 Task: Change IN PROGRESS as Status of Issue Issue0000000206 in Backlog  in Scrum Project Project0000000042 in Jira. Change IN PROGRESS as Status of Issue Issue0000000208 in Backlog  in Scrum Project Project0000000042 in Jira. Change IN PROGRESS as Status of Issue Issue0000000210 in Backlog  in Scrum Project Project0000000042 in Jira. Assign mailaustralia7@gmail.com as Assignee of Issue Issue0000000201 in Backlog  in Scrum Project Project0000000041 in Jira. Assign mailaustralia7@gmail.com as Assignee of Issue Issue0000000202 in Backlog  in Scrum Project Project0000000041 in Jira
Action: Mouse moved to (319, 124)
Screenshot: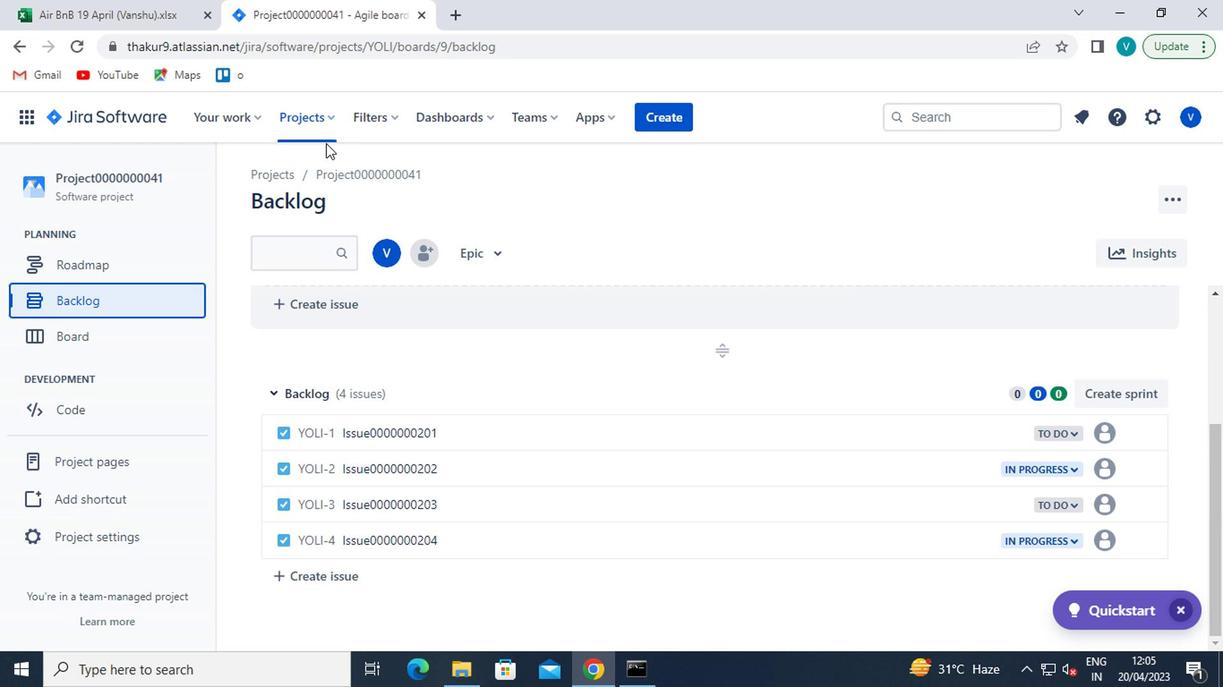 
Action: Mouse pressed left at (319, 124)
Screenshot: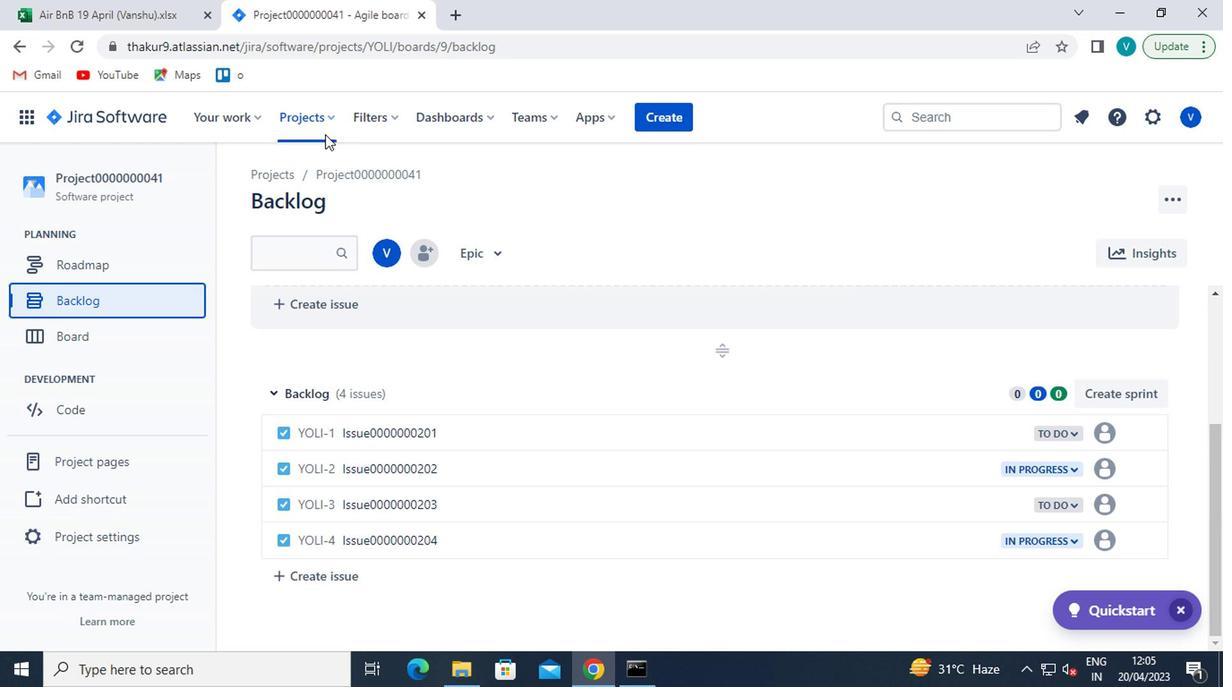 
Action: Mouse moved to (381, 236)
Screenshot: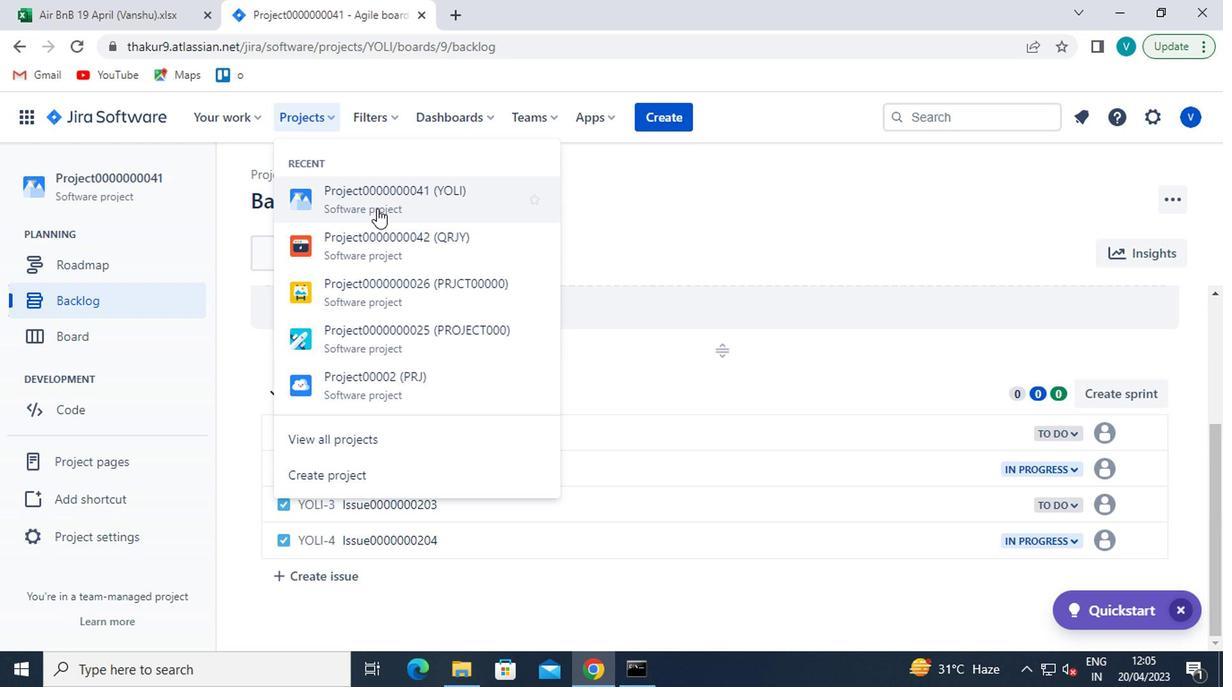 
Action: Mouse pressed left at (381, 236)
Screenshot: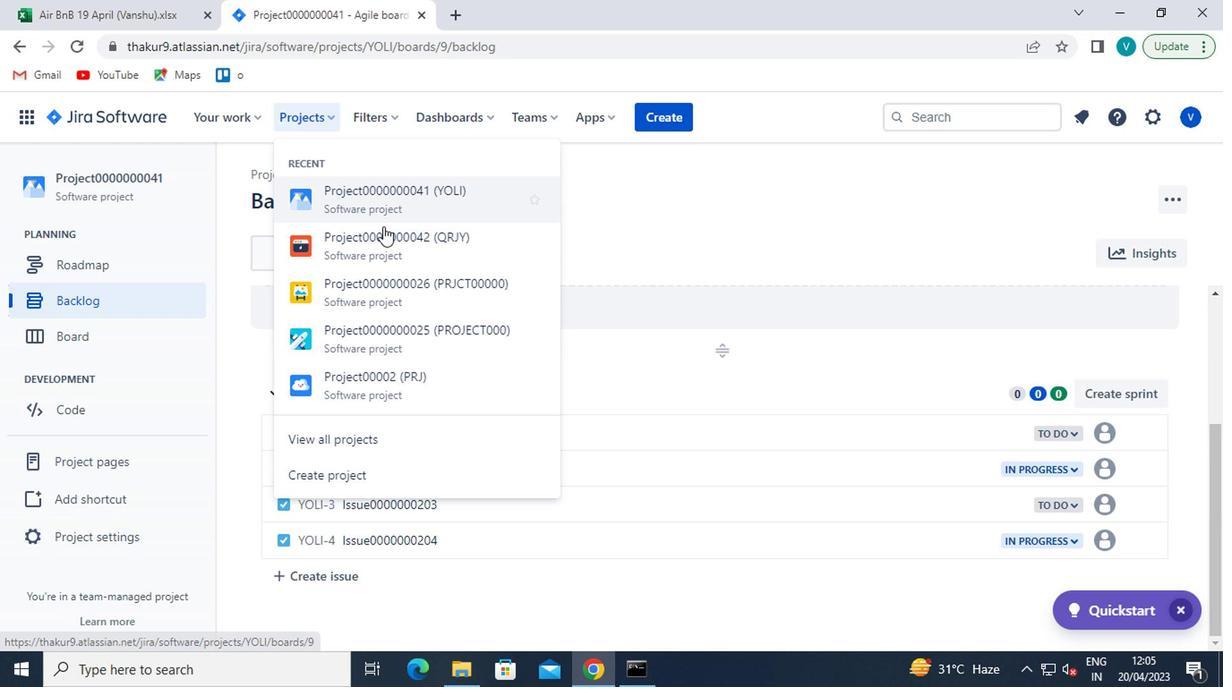 
Action: Mouse moved to (191, 384)
Screenshot: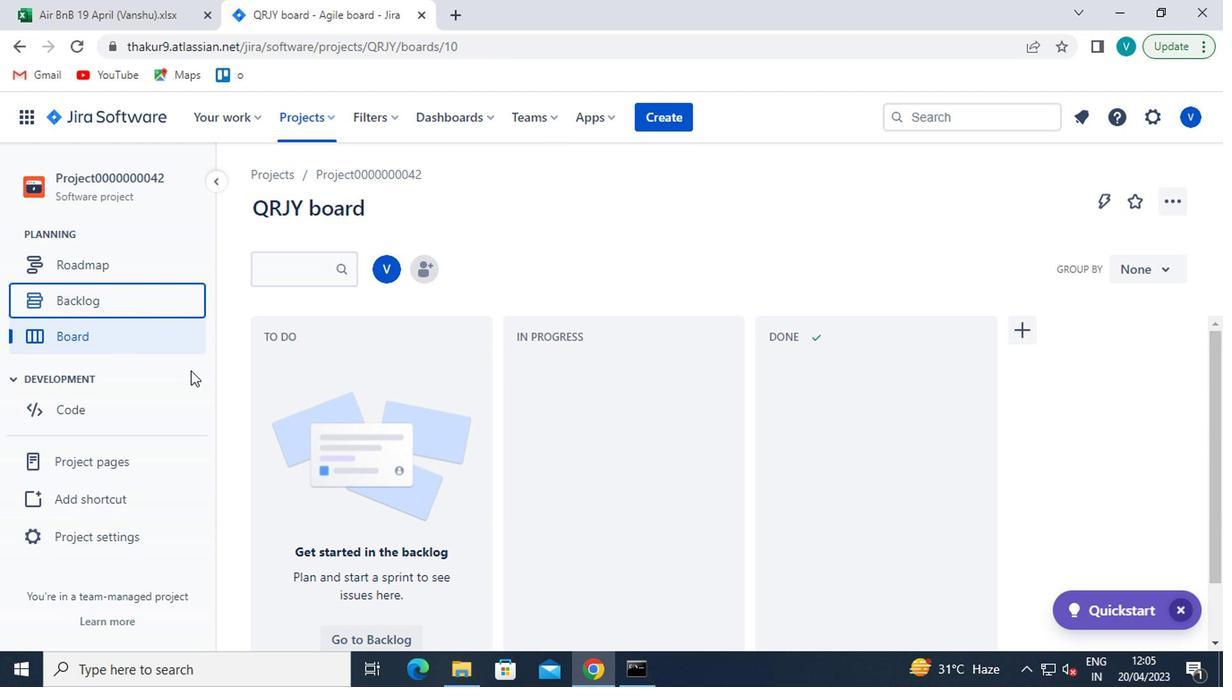 
Action: Mouse scrolled (191, 384) with delta (0, 0)
Screenshot: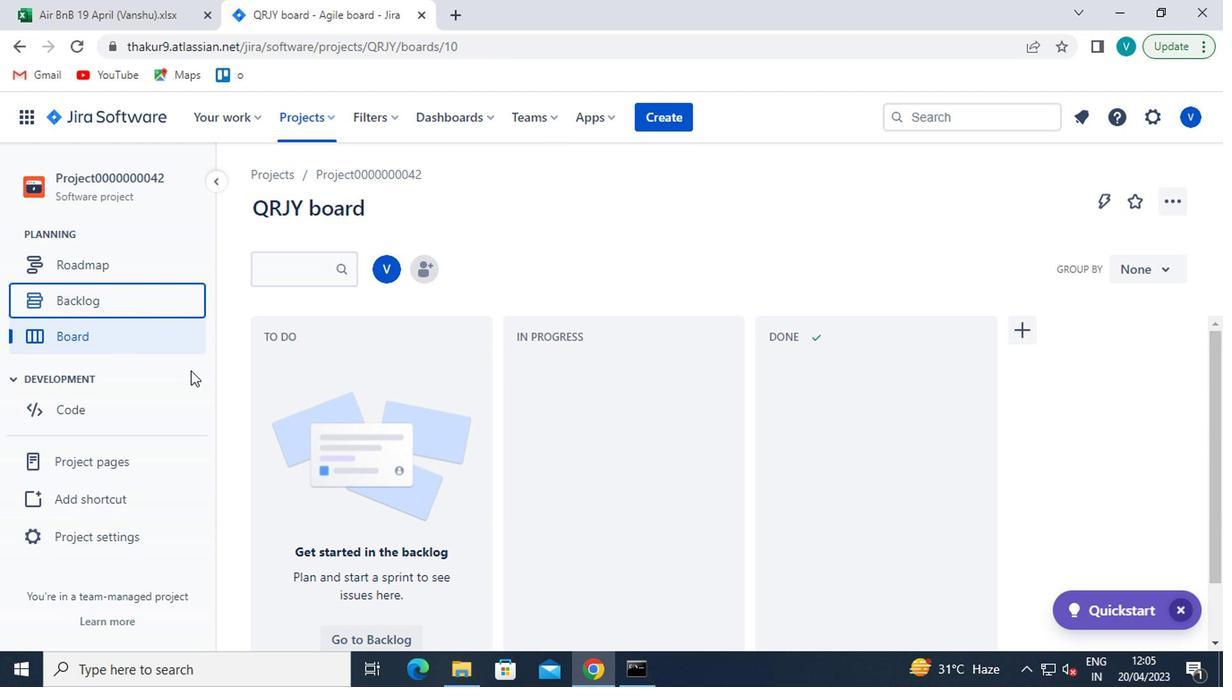 
Action: Mouse moved to (196, 387)
Screenshot: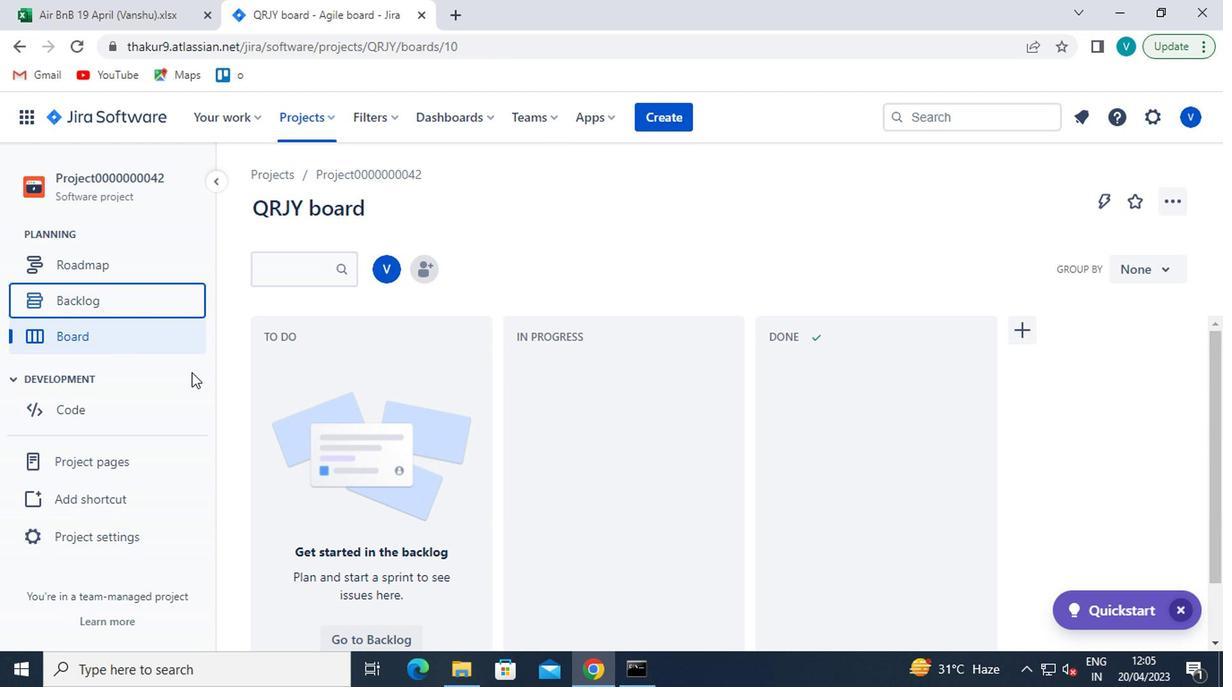 
Action: Mouse scrolled (196, 386) with delta (0, -1)
Screenshot: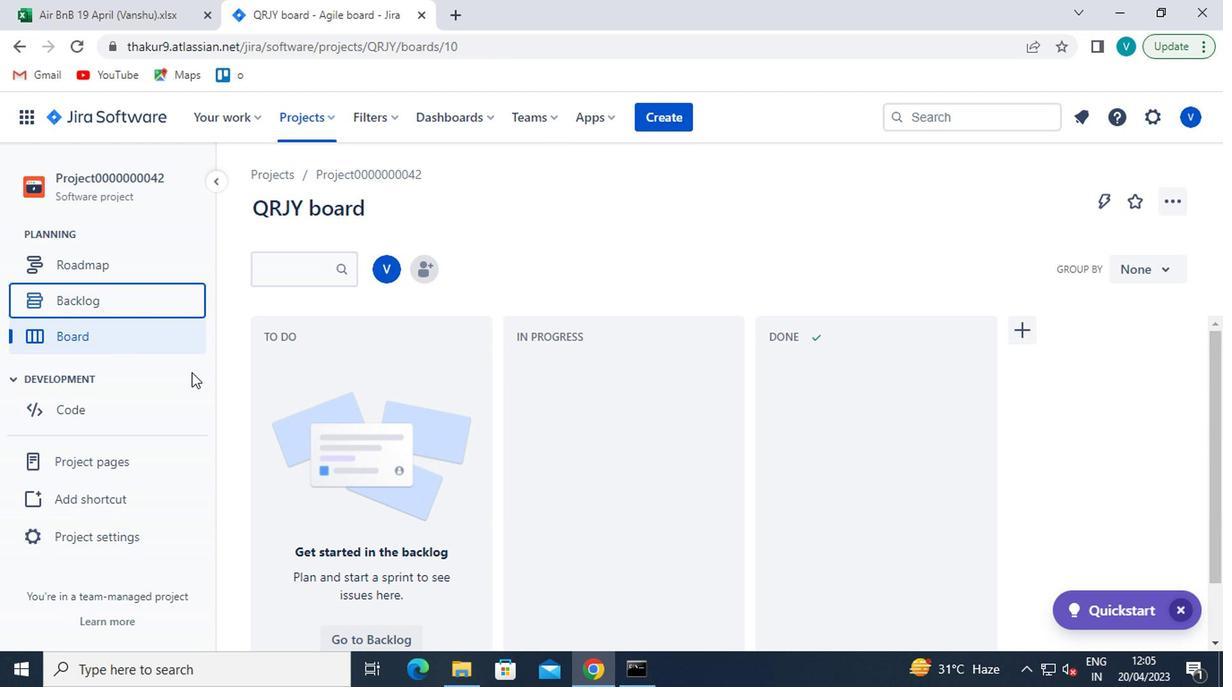 
Action: Mouse moved to (206, 389)
Screenshot: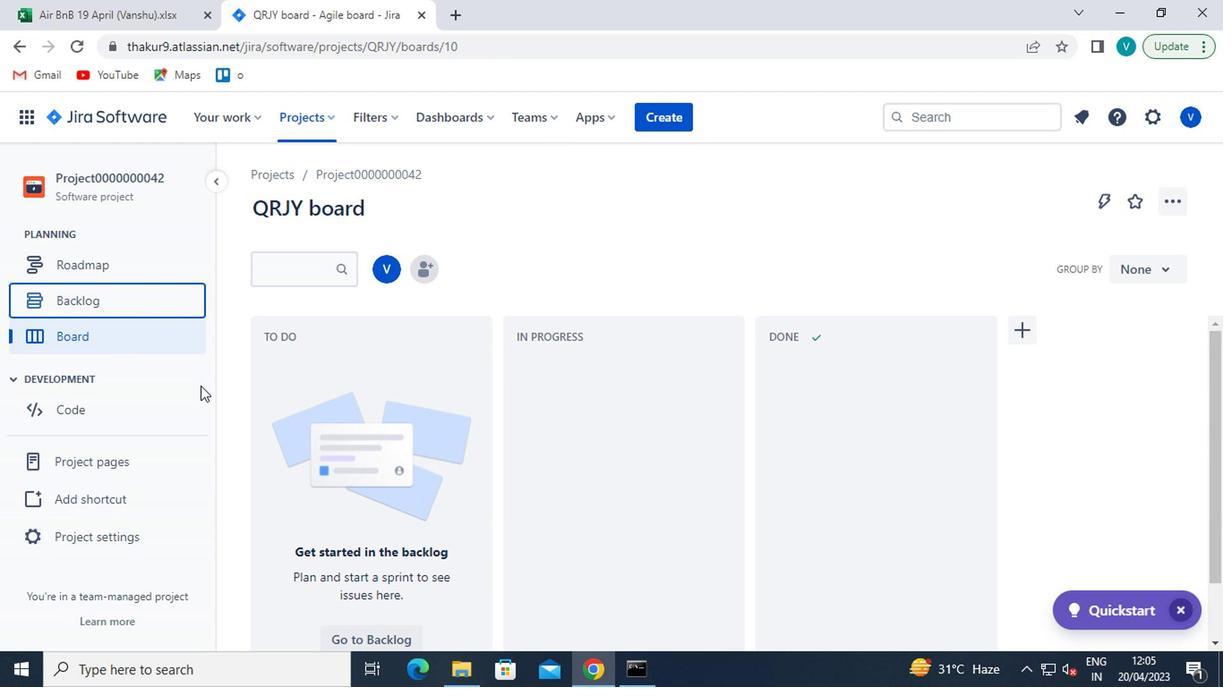 
Action: Mouse scrolled (206, 388) with delta (0, 0)
Screenshot: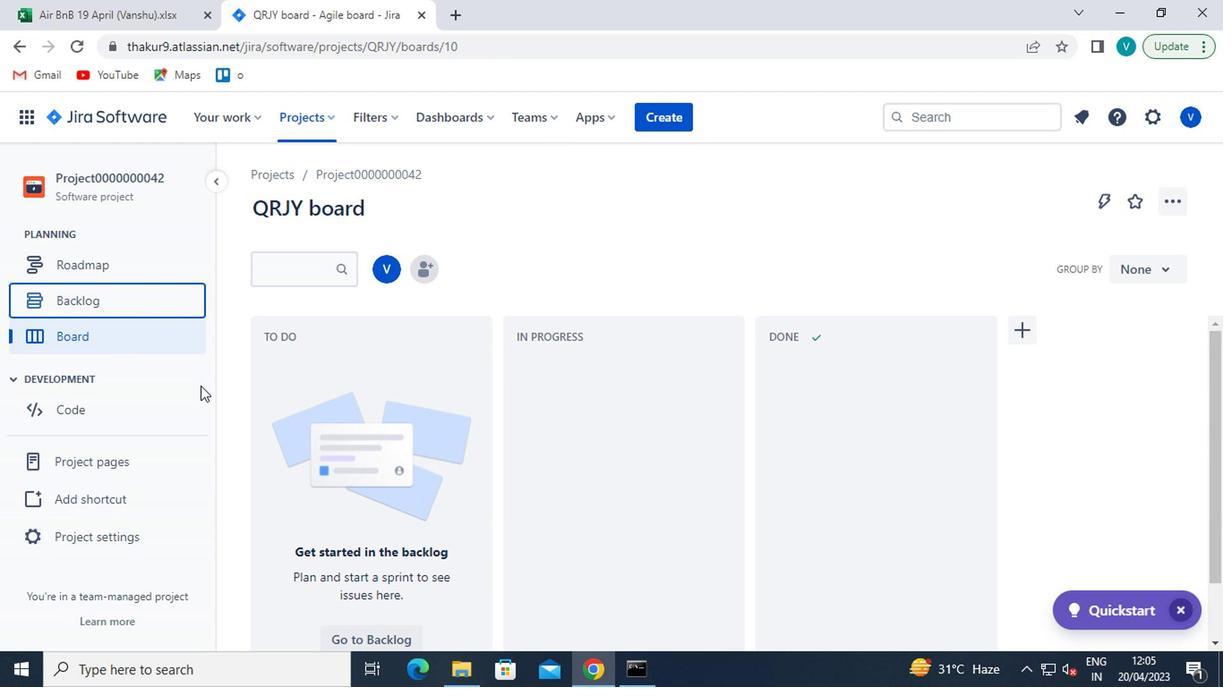 
Action: Mouse moved to (236, 400)
Screenshot: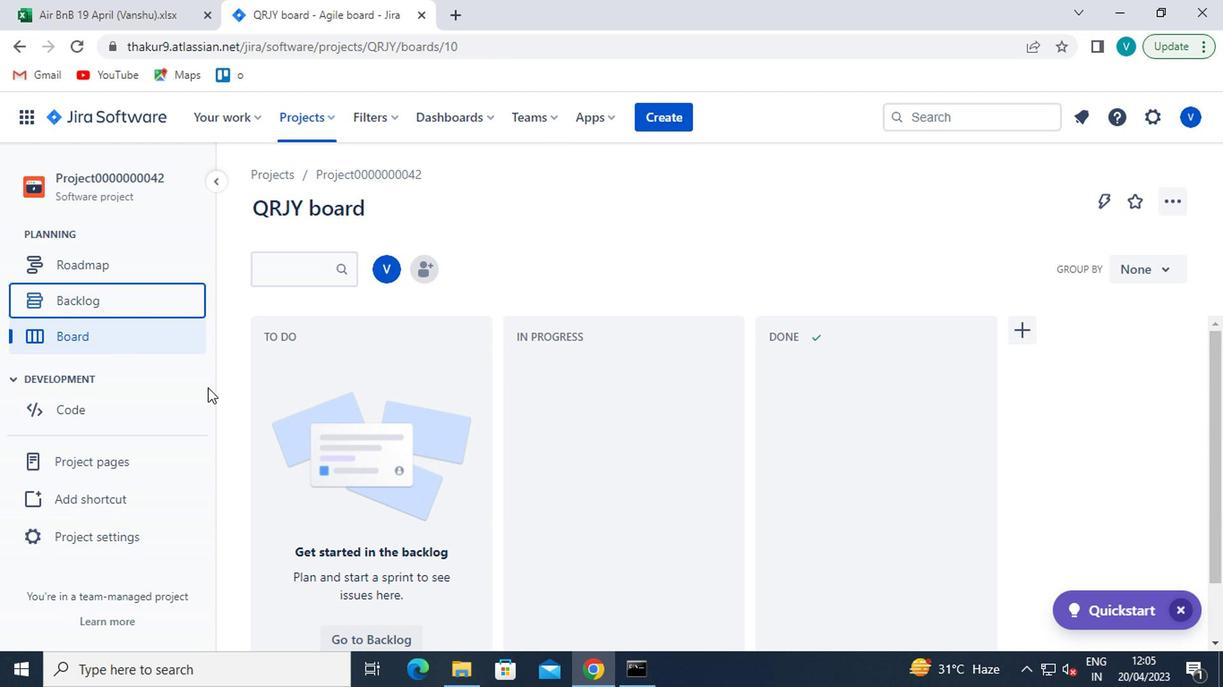 
Action: Mouse scrolled (236, 399) with delta (0, 0)
Screenshot: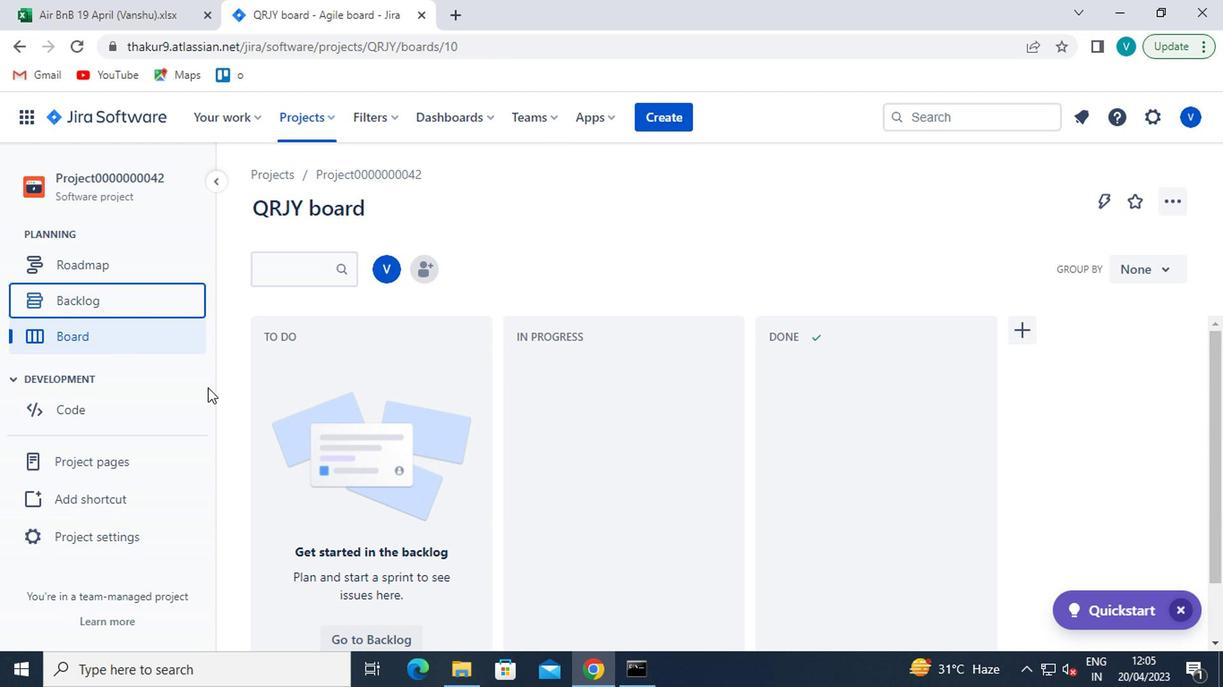 
Action: Mouse moved to (266, 416)
Screenshot: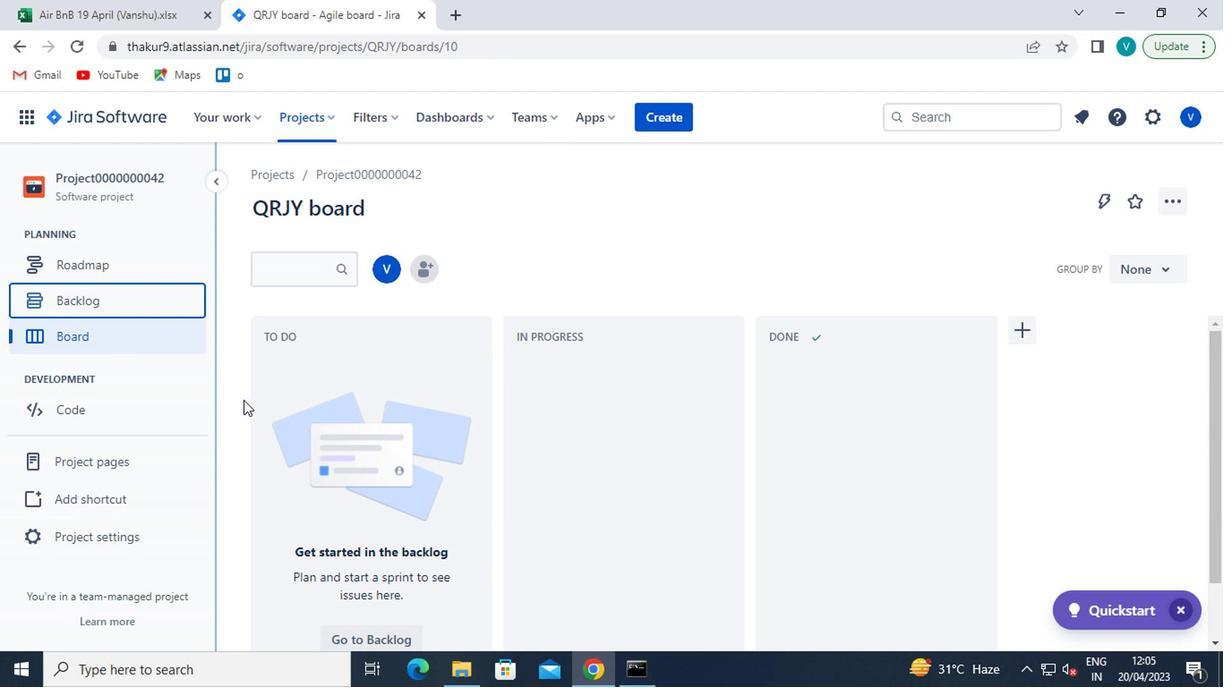
Action: Mouse scrolled (266, 415) with delta (0, -1)
Screenshot: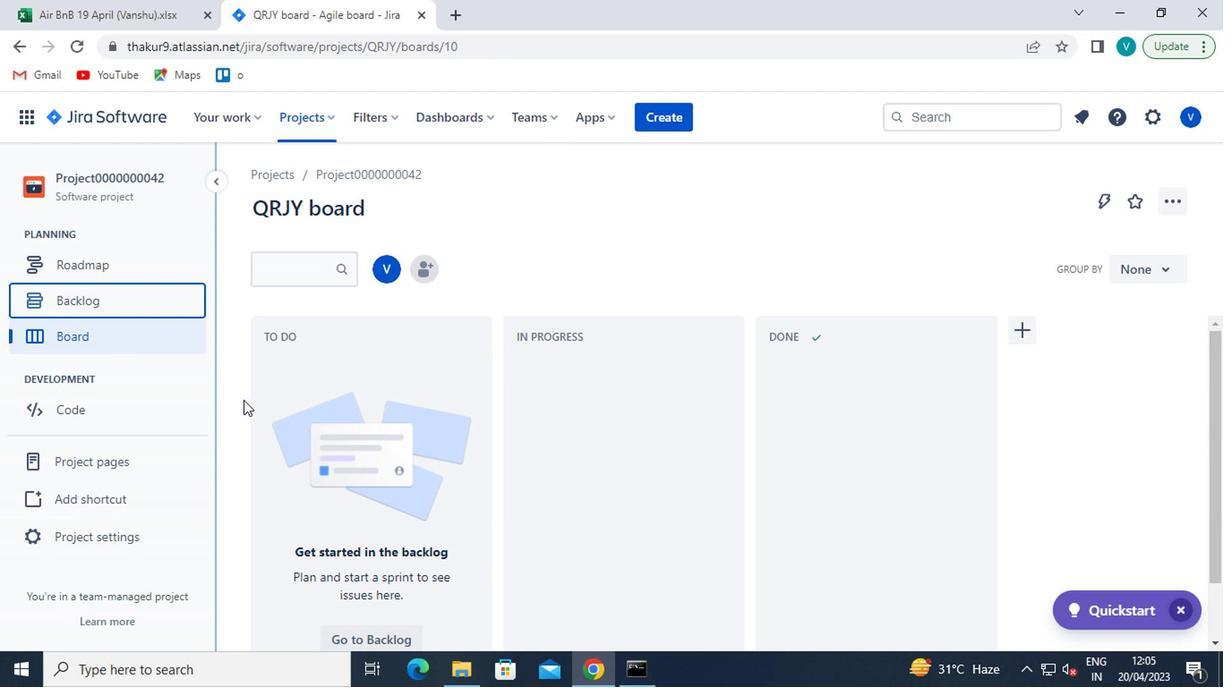 
Action: Mouse moved to (96, 307)
Screenshot: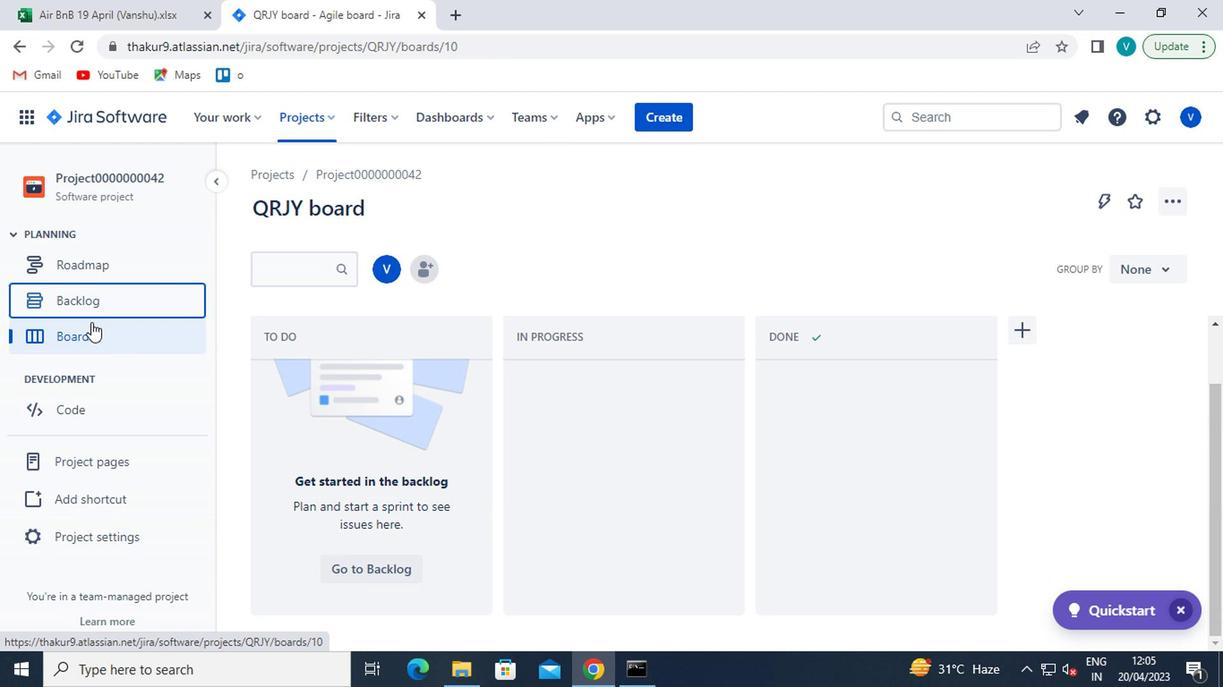 
Action: Mouse pressed left at (96, 307)
Screenshot: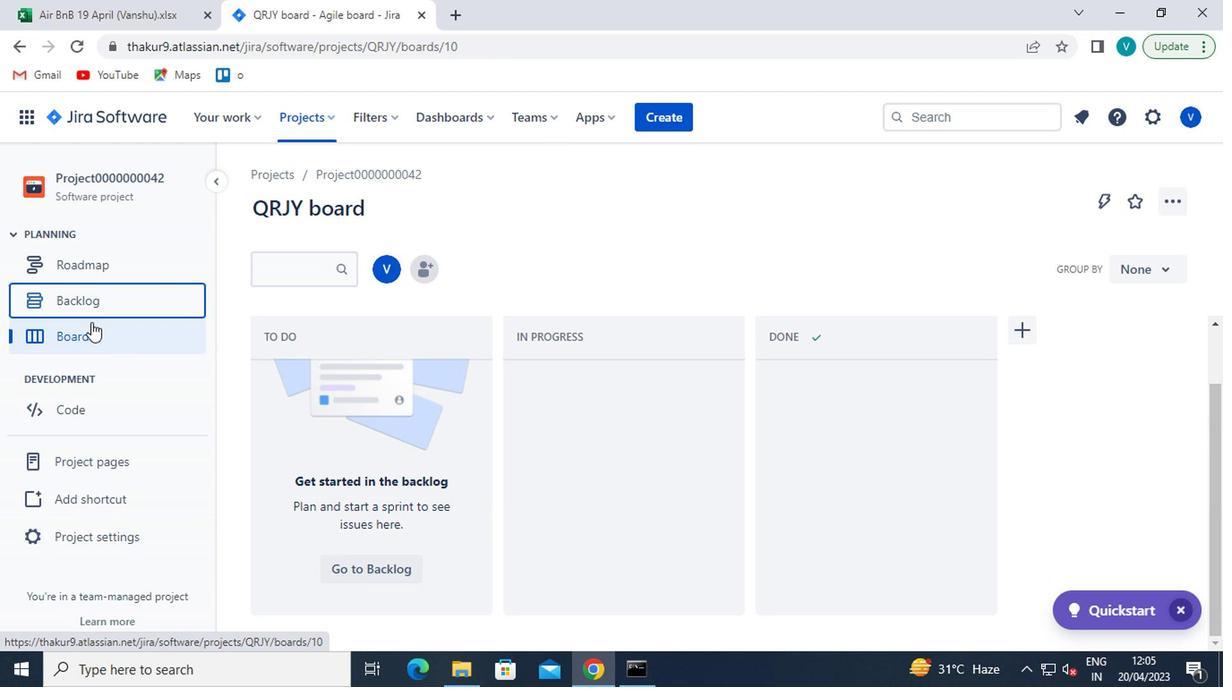 
Action: Mouse moved to (421, 392)
Screenshot: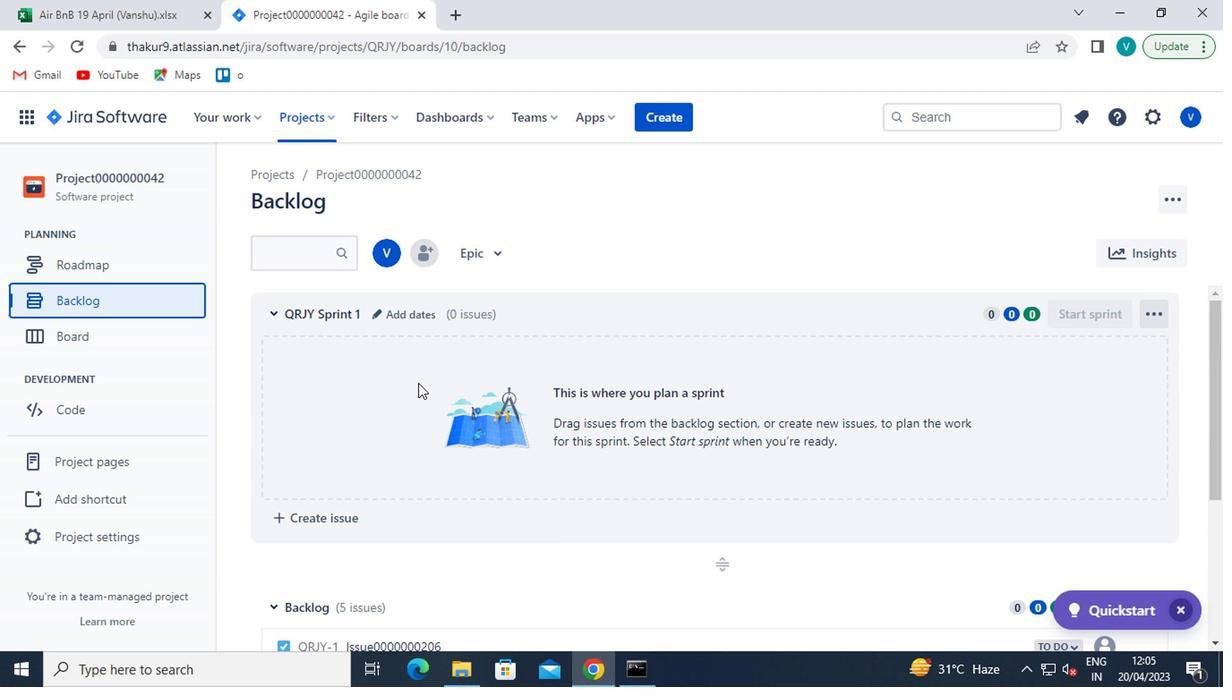 
Action: Mouse scrolled (421, 391) with delta (0, -1)
Screenshot: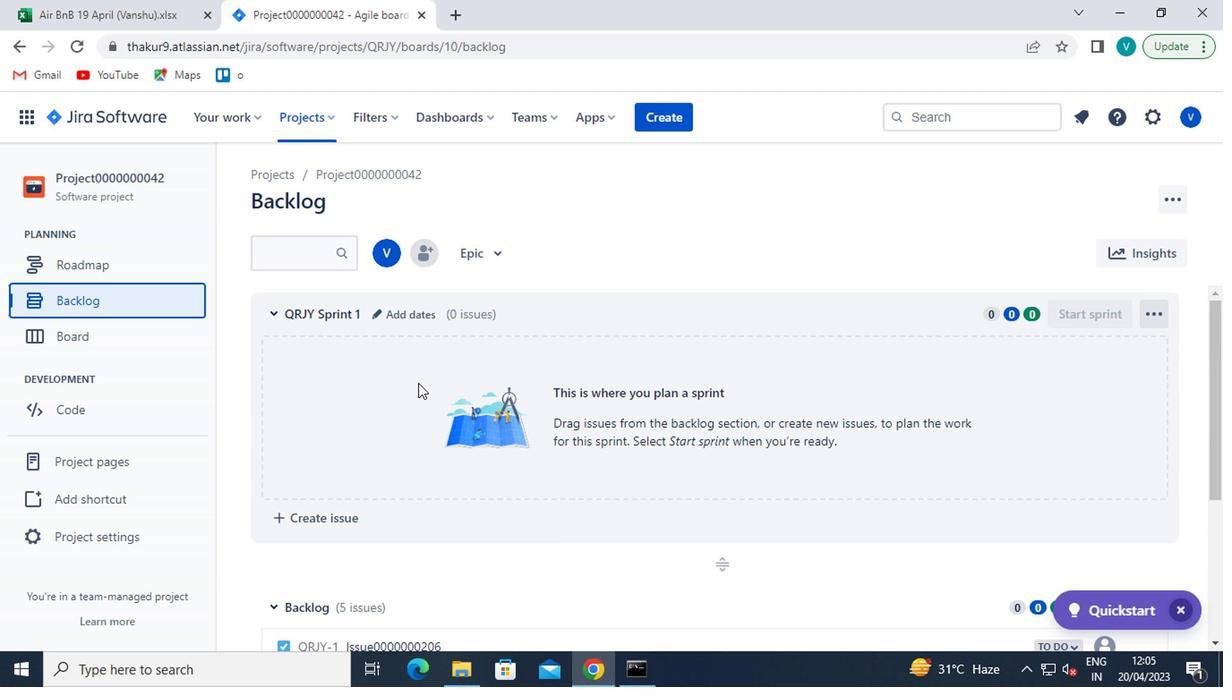 
Action: Mouse moved to (422, 392)
Screenshot: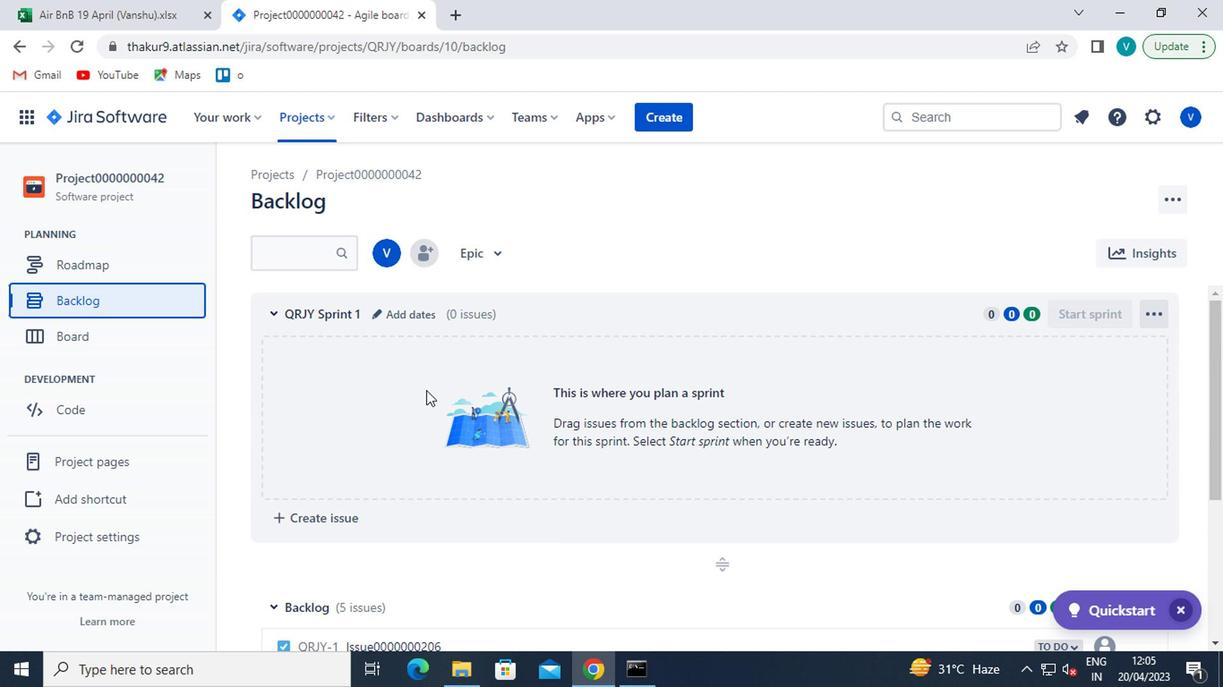 
Action: Mouse scrolled (422, 391) with delta (0, -1)
Screenshot: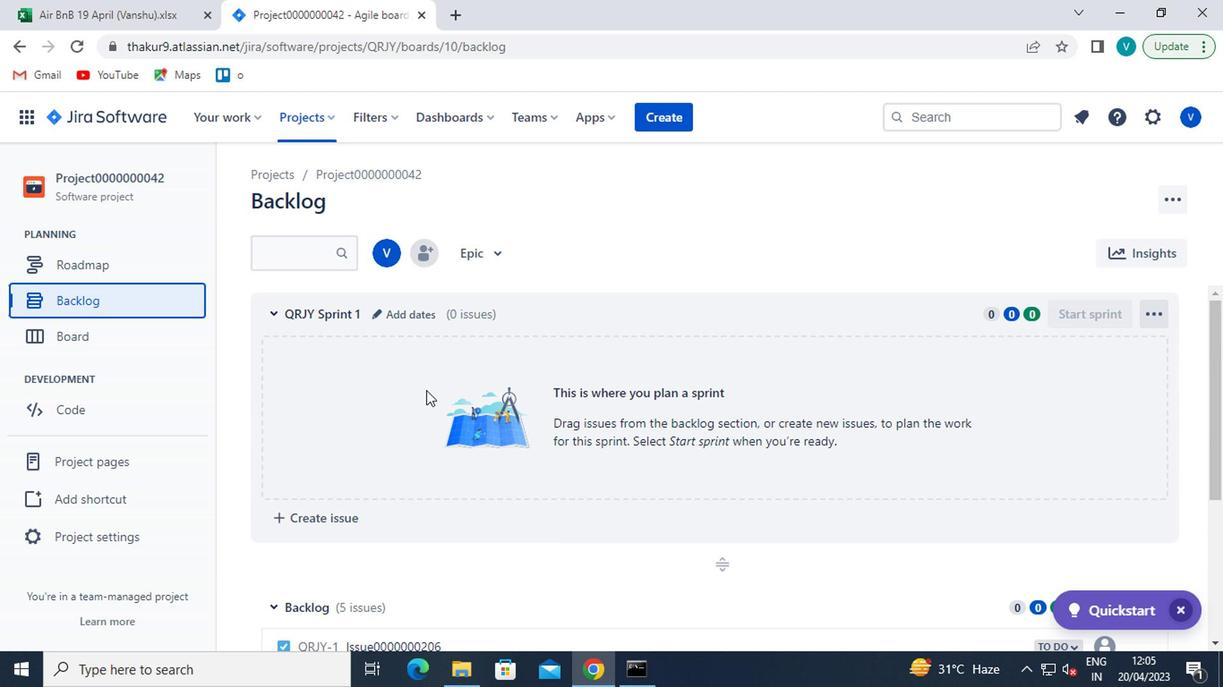 
Action: Mouse moved to (422, 394)
Screenshot: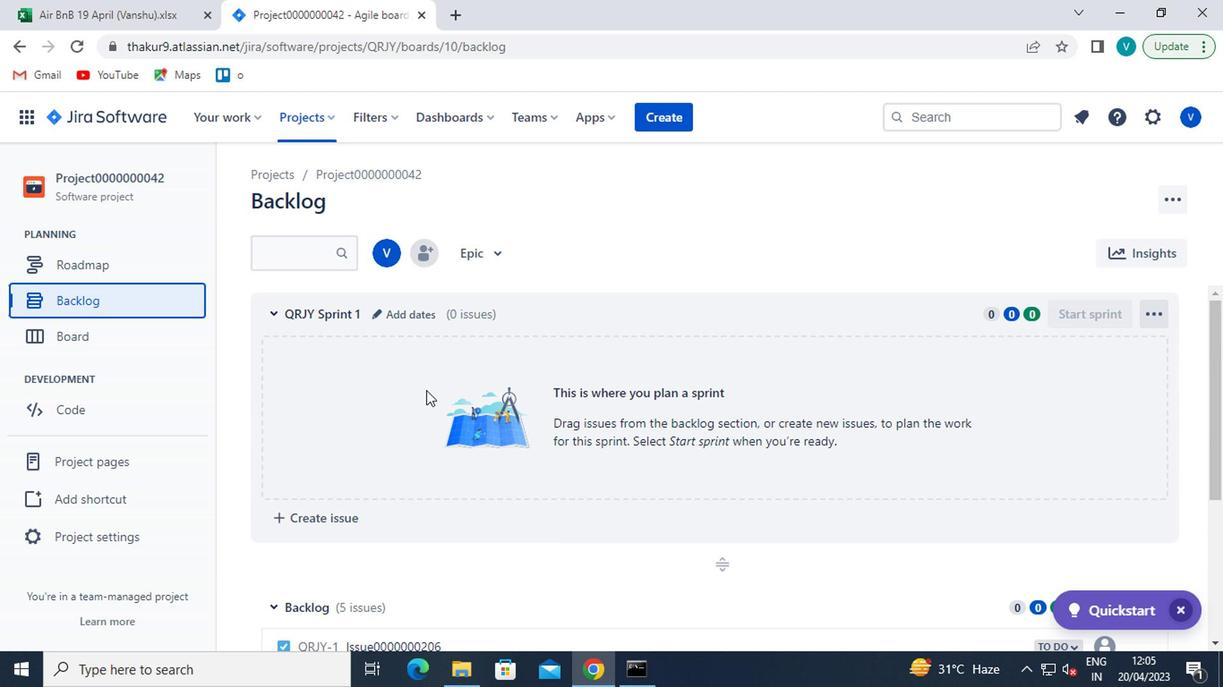 
Action: Mouse scrolled (422, 393) with delta (0, -1)
Screenshot: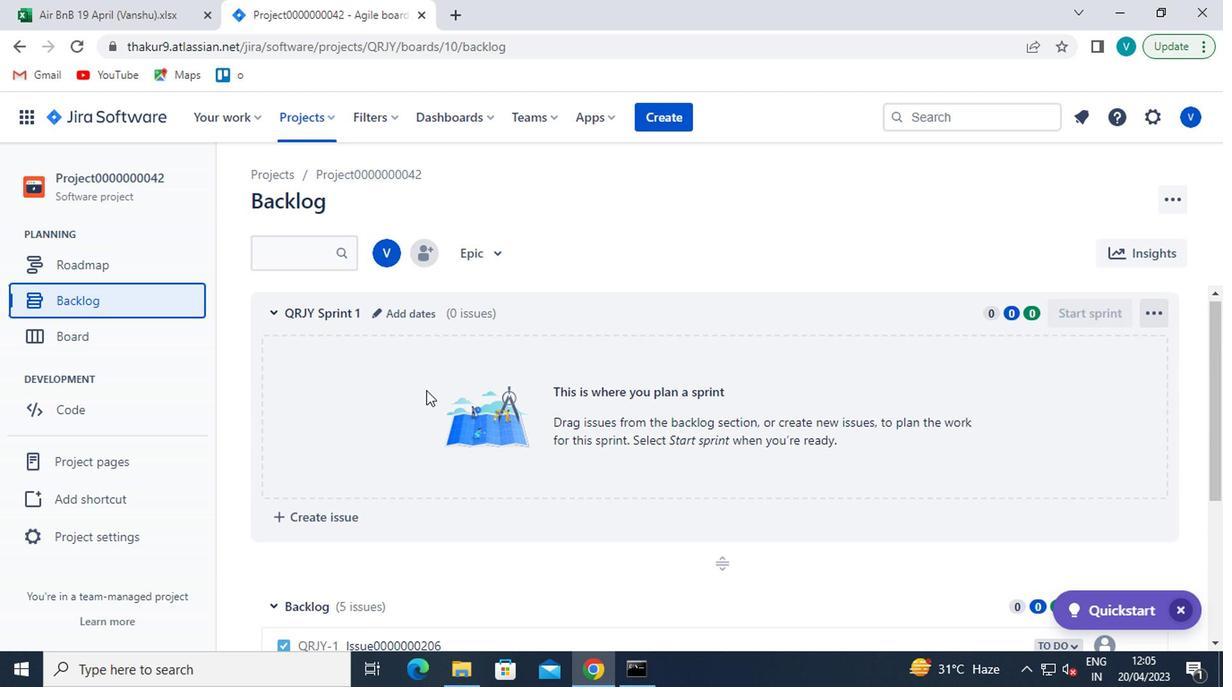 
Action: Mouse moved to (1050, 395)
Screenshot: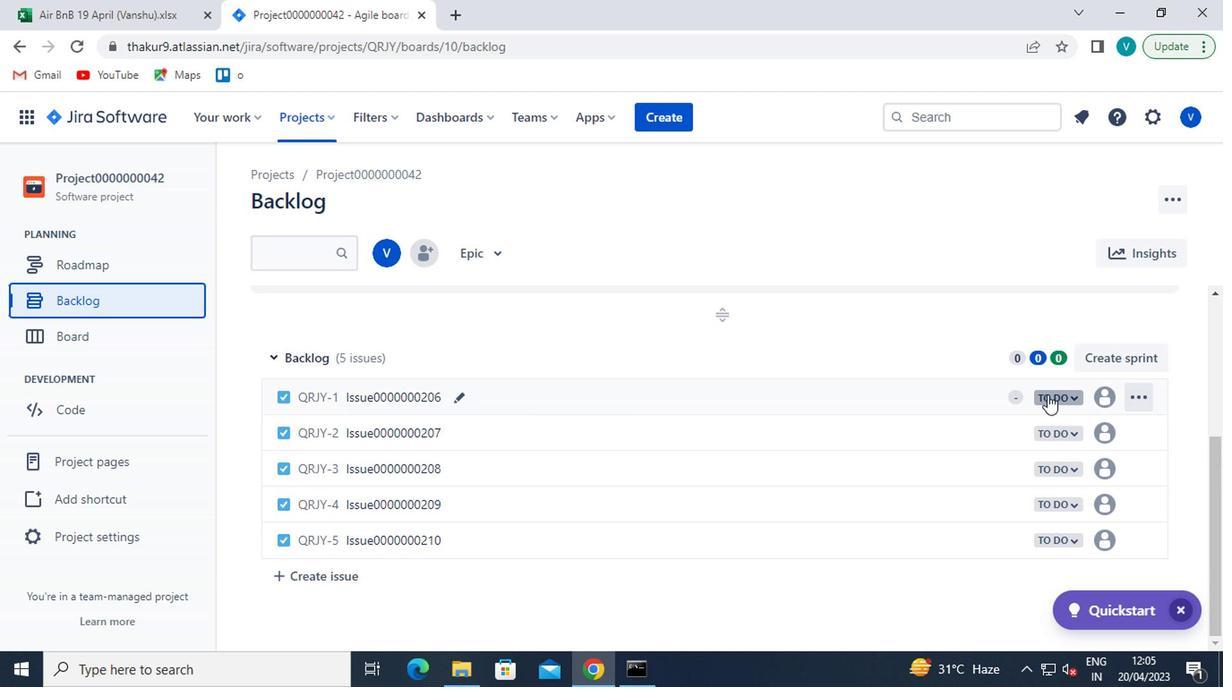 
Action: Mouse pressed left at (1050, 395)
Screenshot: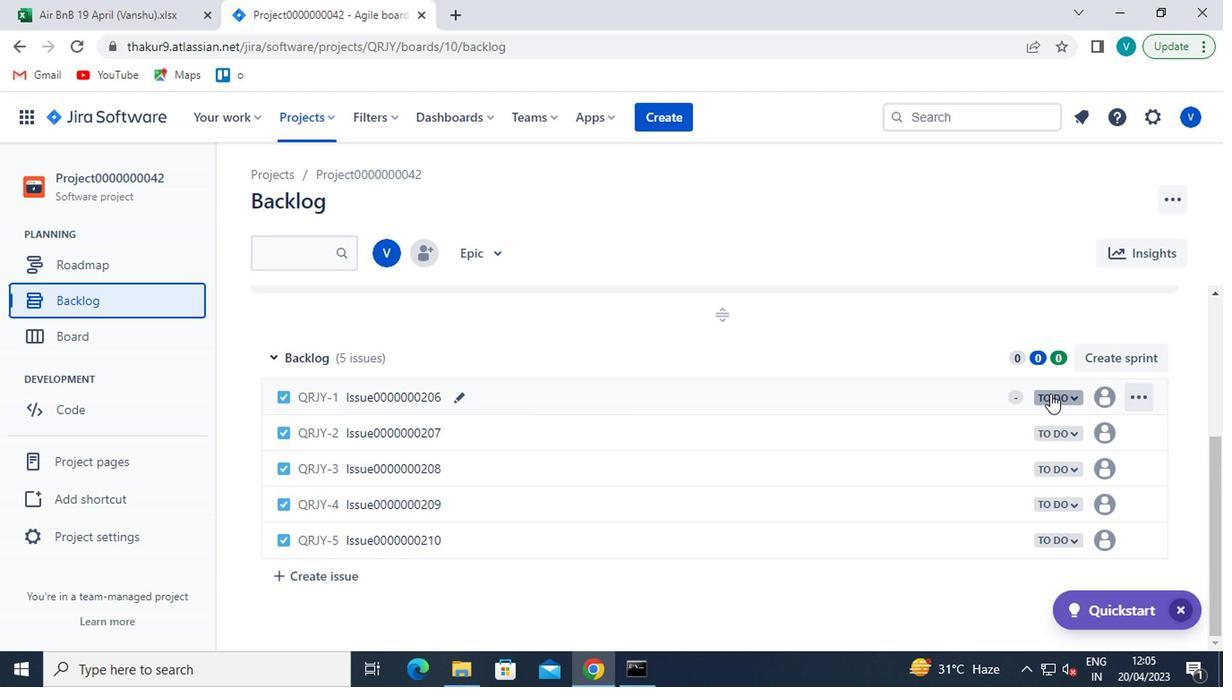 
Action: Mouse moved to (929, 433)
Screenshot: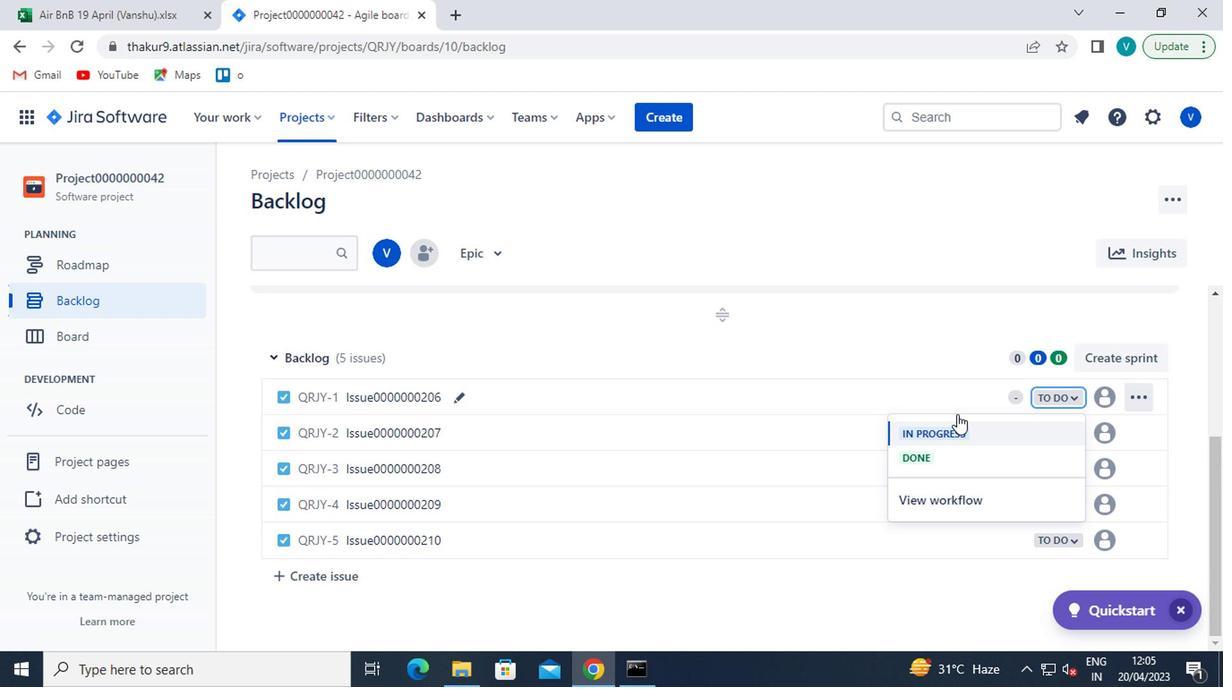 
Action: Mouse pressed left at (929, 433)
Screenshot: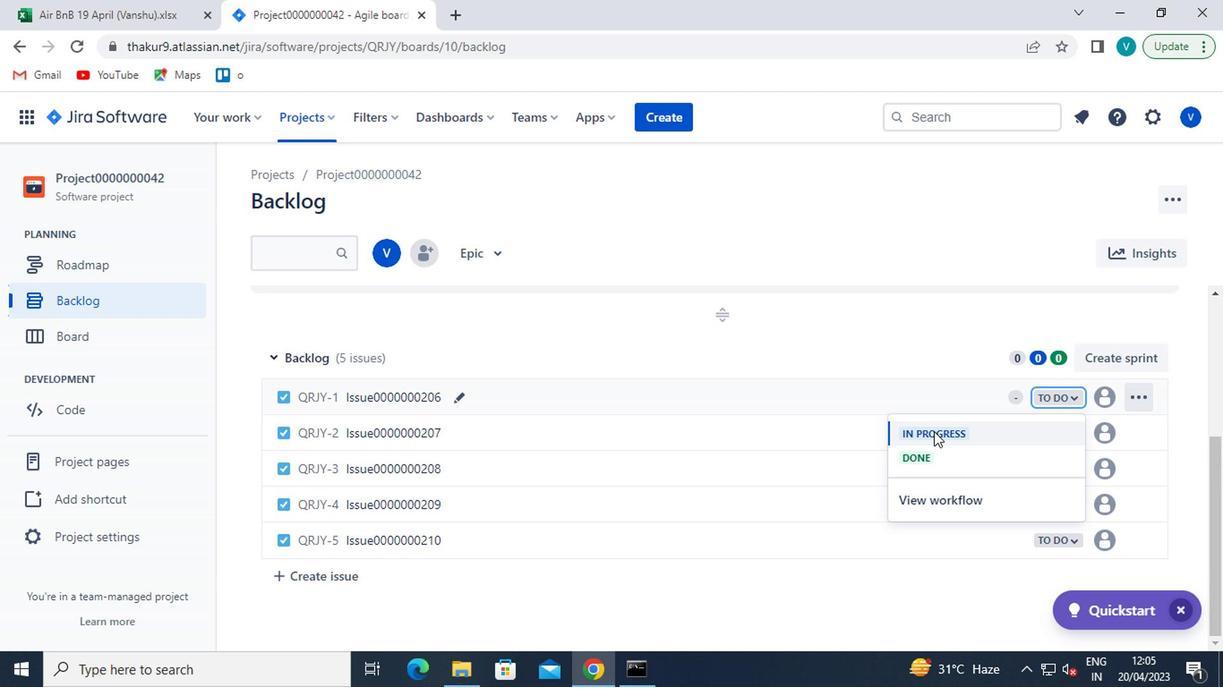 
Action: Mouse moved to (1068, 475)
Screenshot: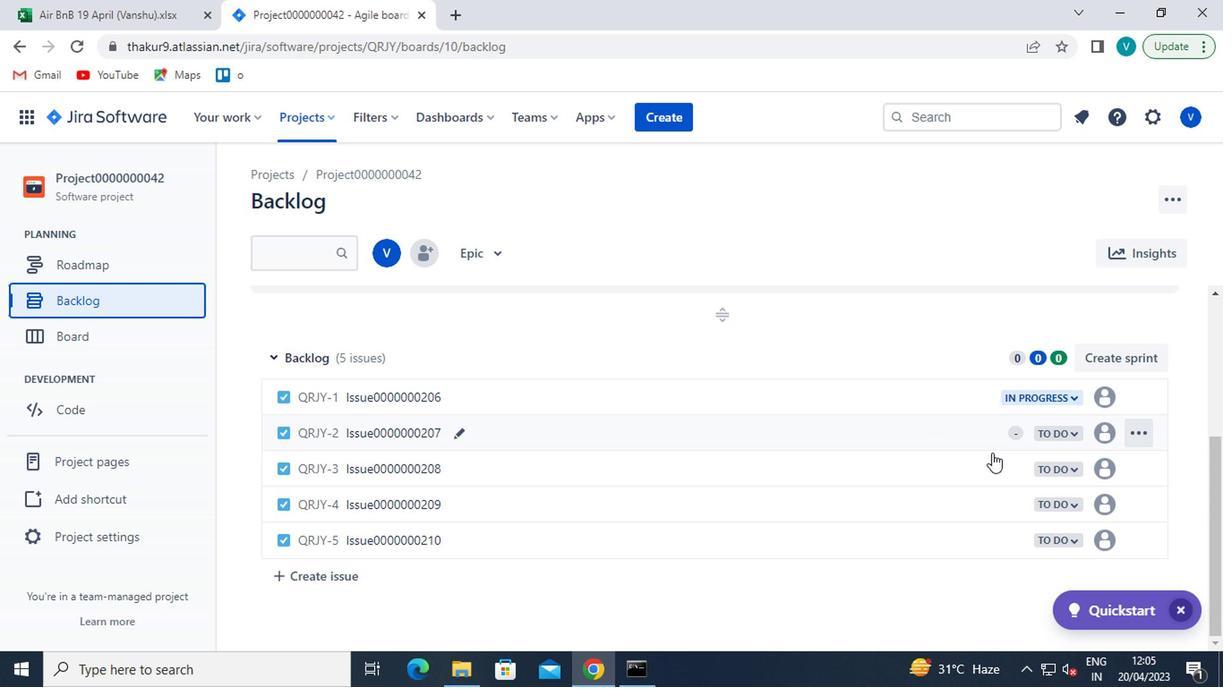 
Action: Mouse pressed left at (1068, 475)
Screenshot: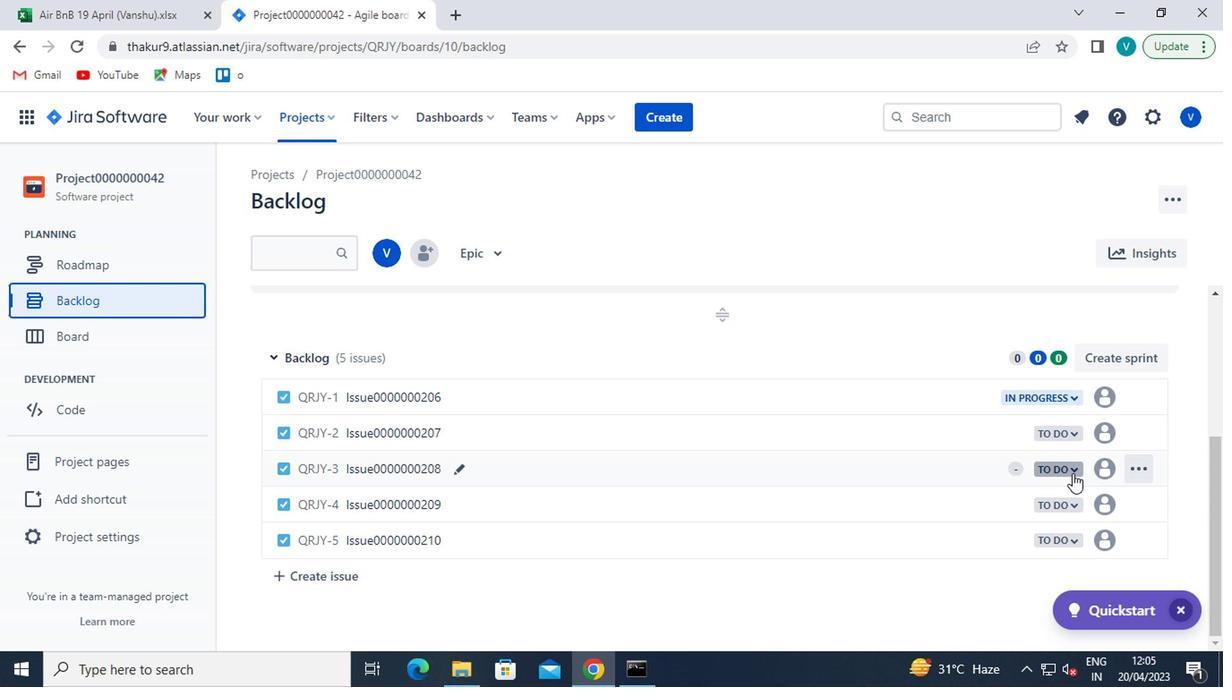 
Action: Mouse moved to (935, 507)
Screenshot: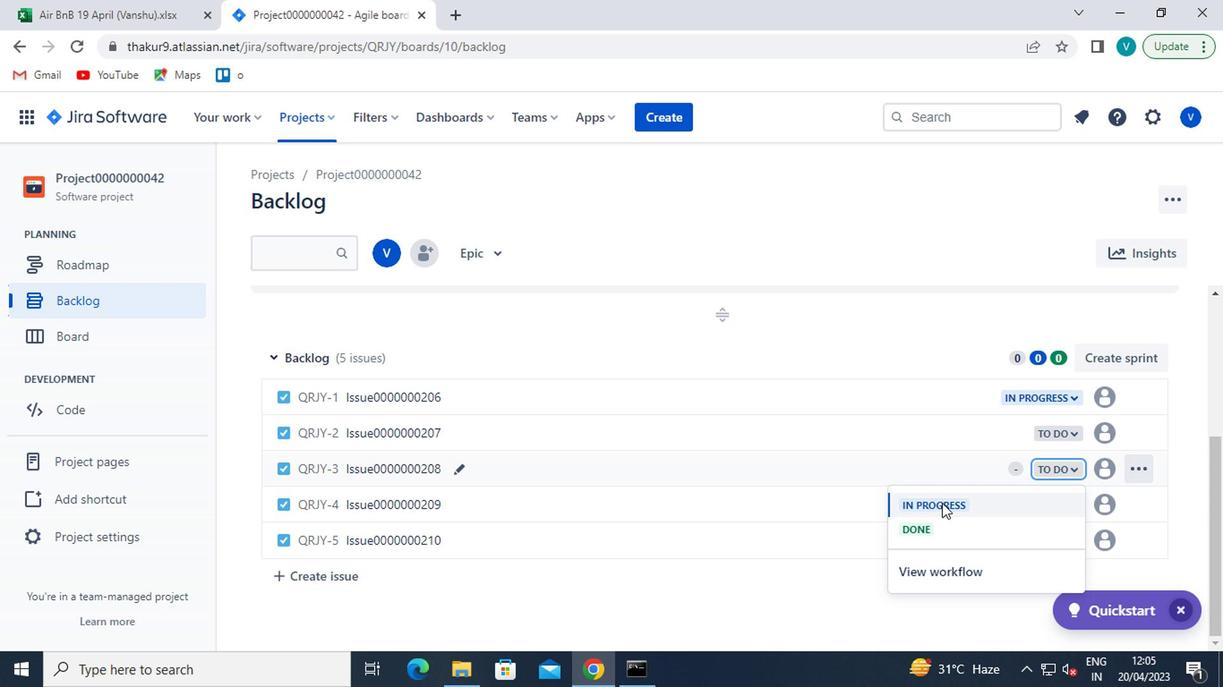 
Action: Mouse pressed left at (935, 507)
Screenshot: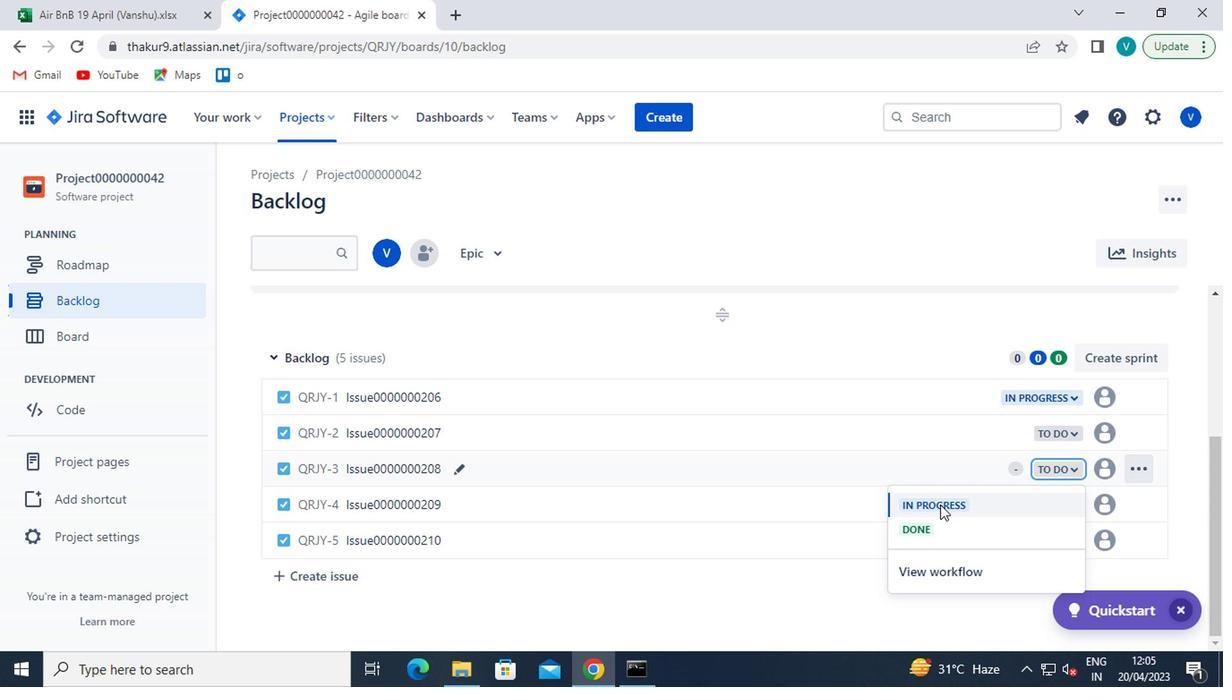 
Action: Mouse moved to (1048, 540)
Screenshot: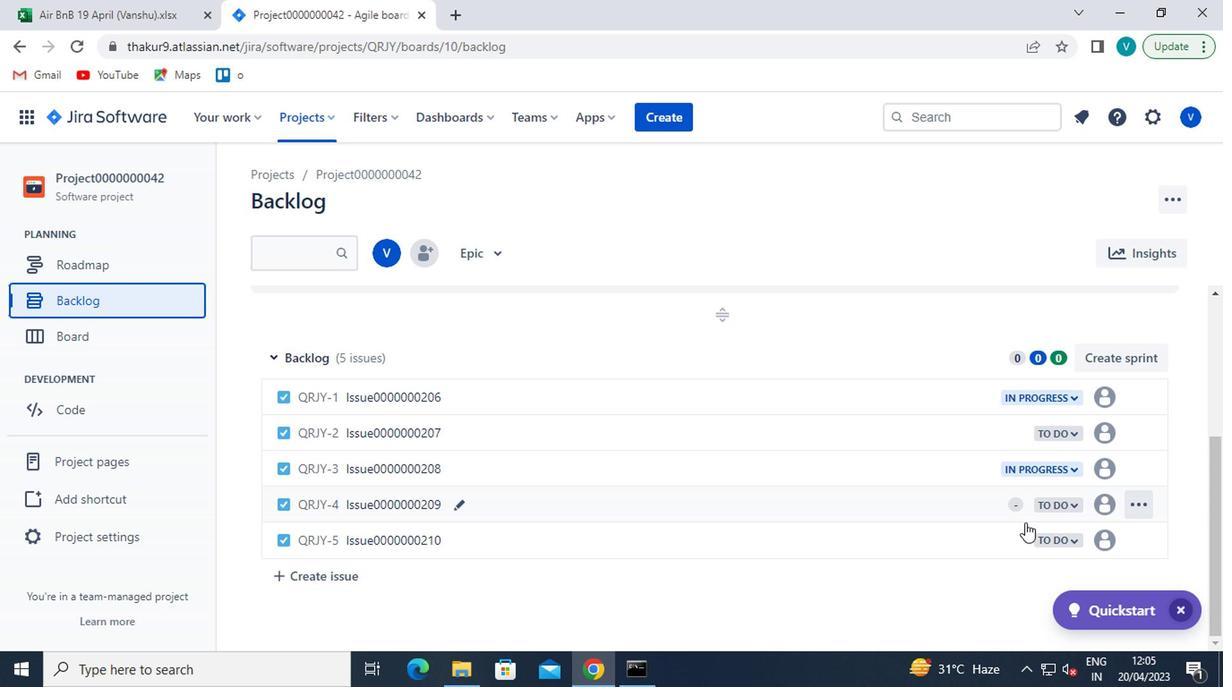 
Action: Mouse pressed left at (1048, 540)
Screenshot: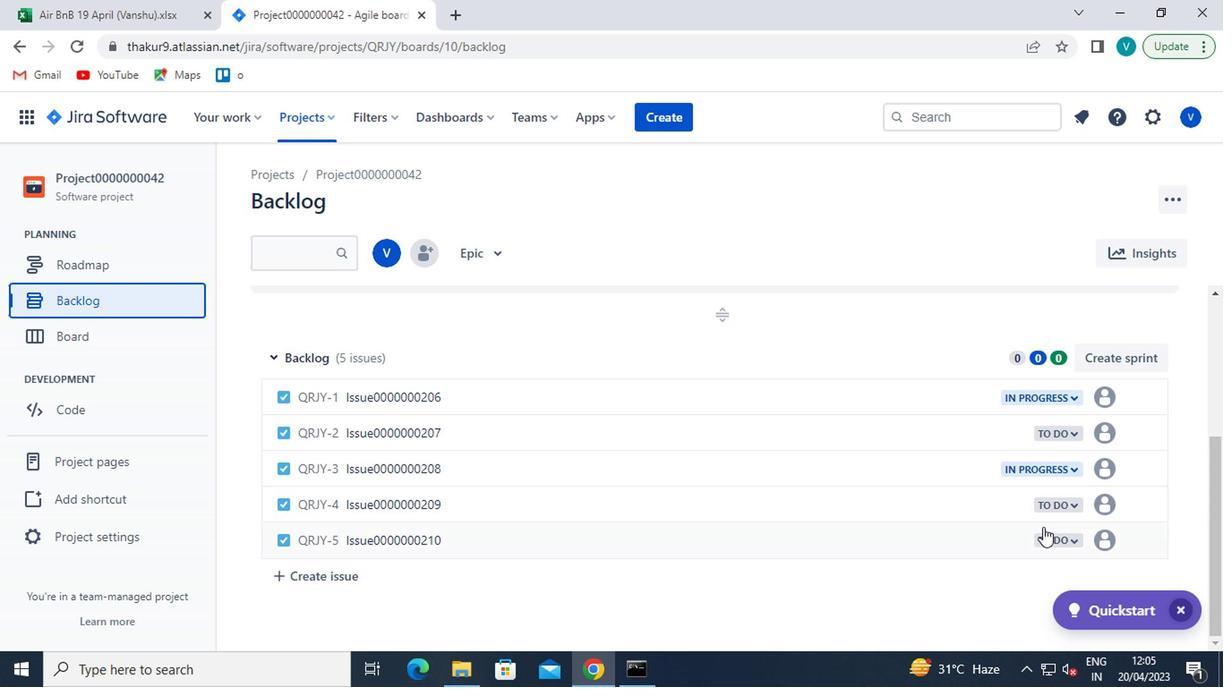 
Action: Mouse moved to (930, 434)
Screenshot: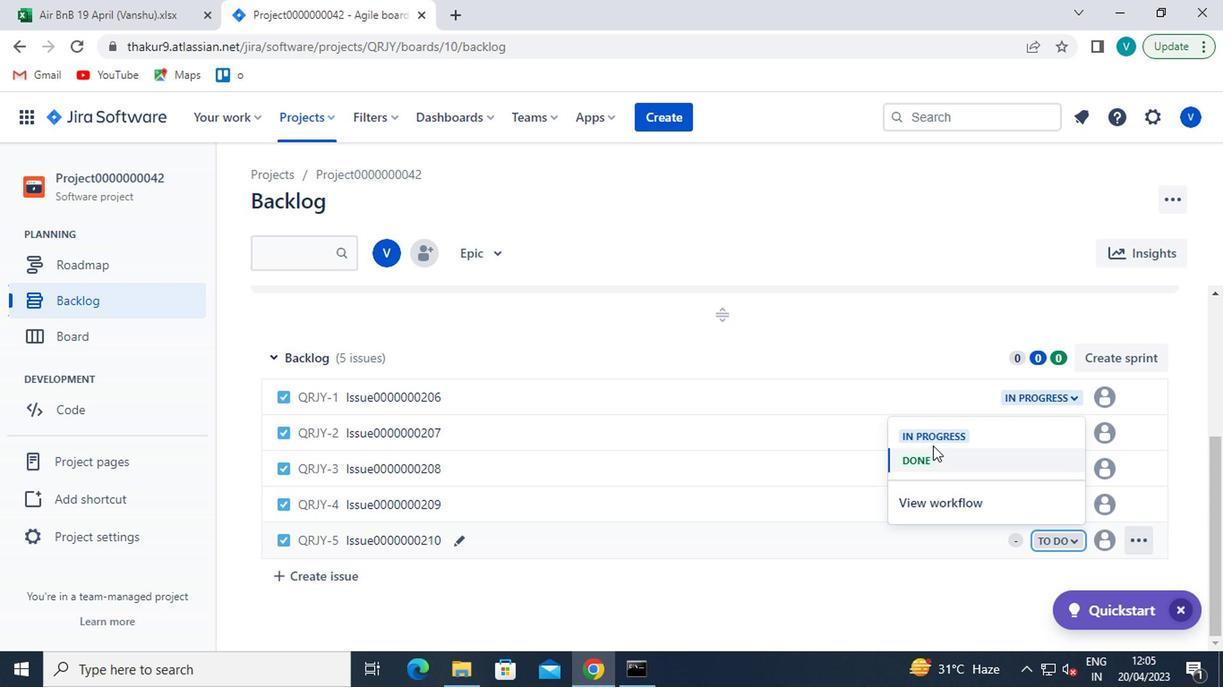 
Action: Mouse pressed left at (930, 434)
Screenshot: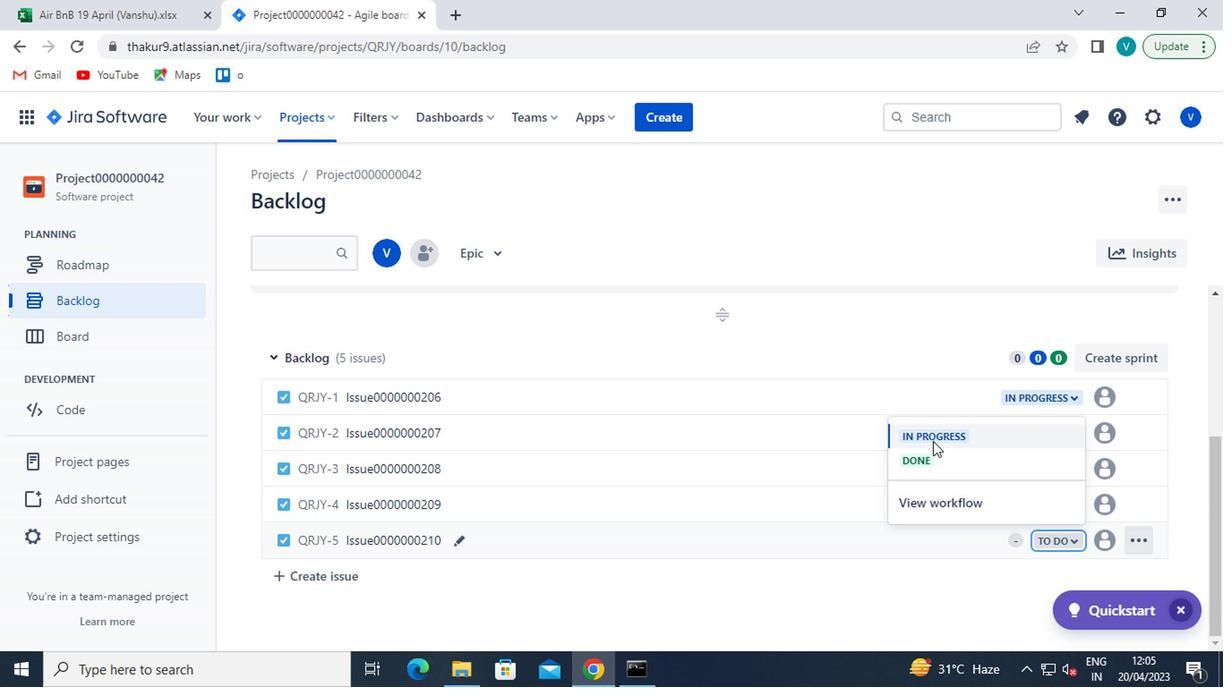 
Action: Mouse moved to (315, 116)
Screenshot: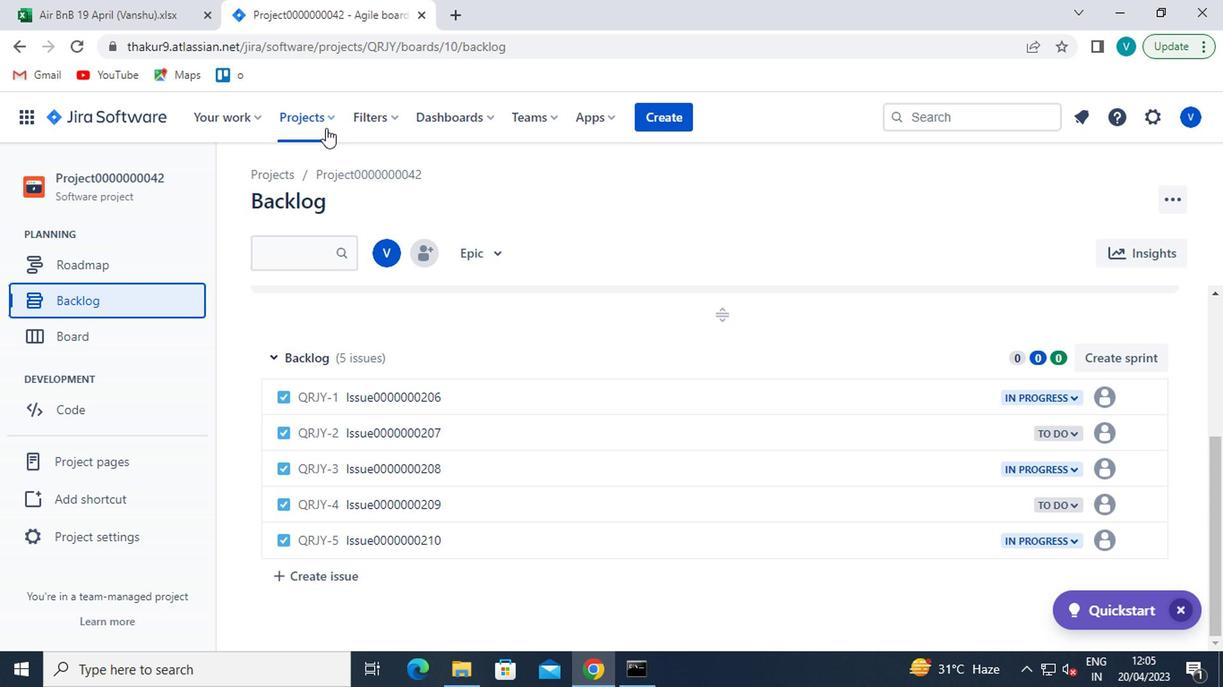
Action: Mouse pressed left at (315, 116)
Screenshot: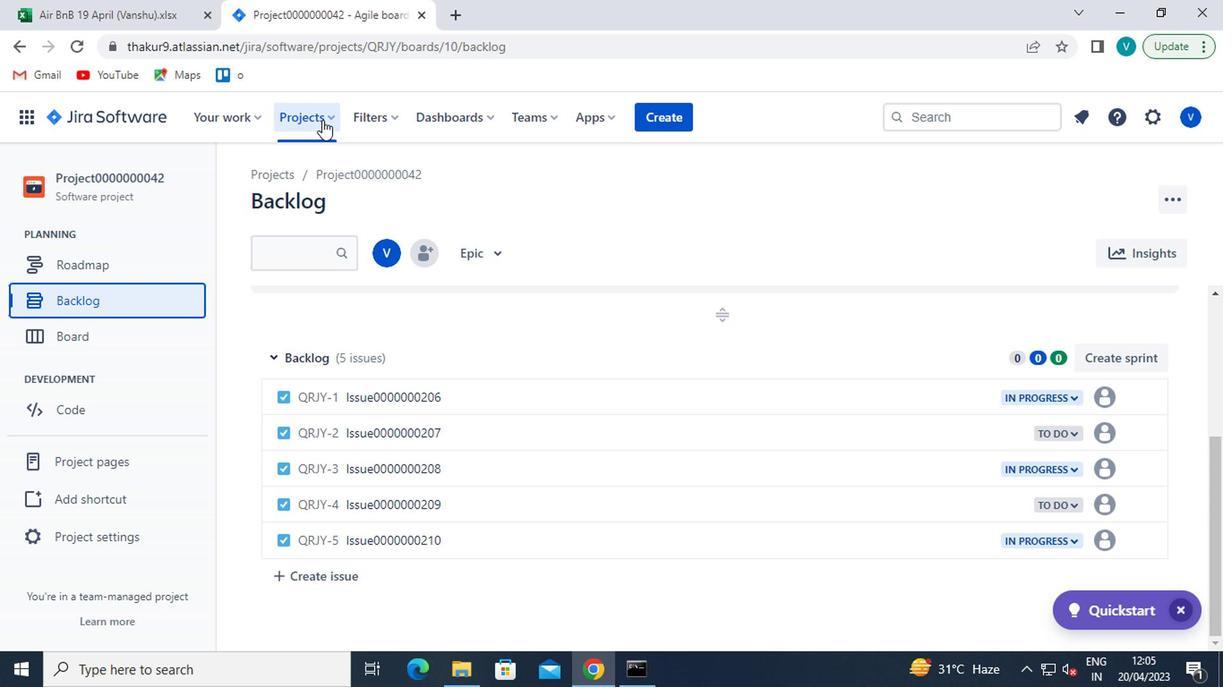 
Action: Mouse moved to (387, 238)
Screenshot: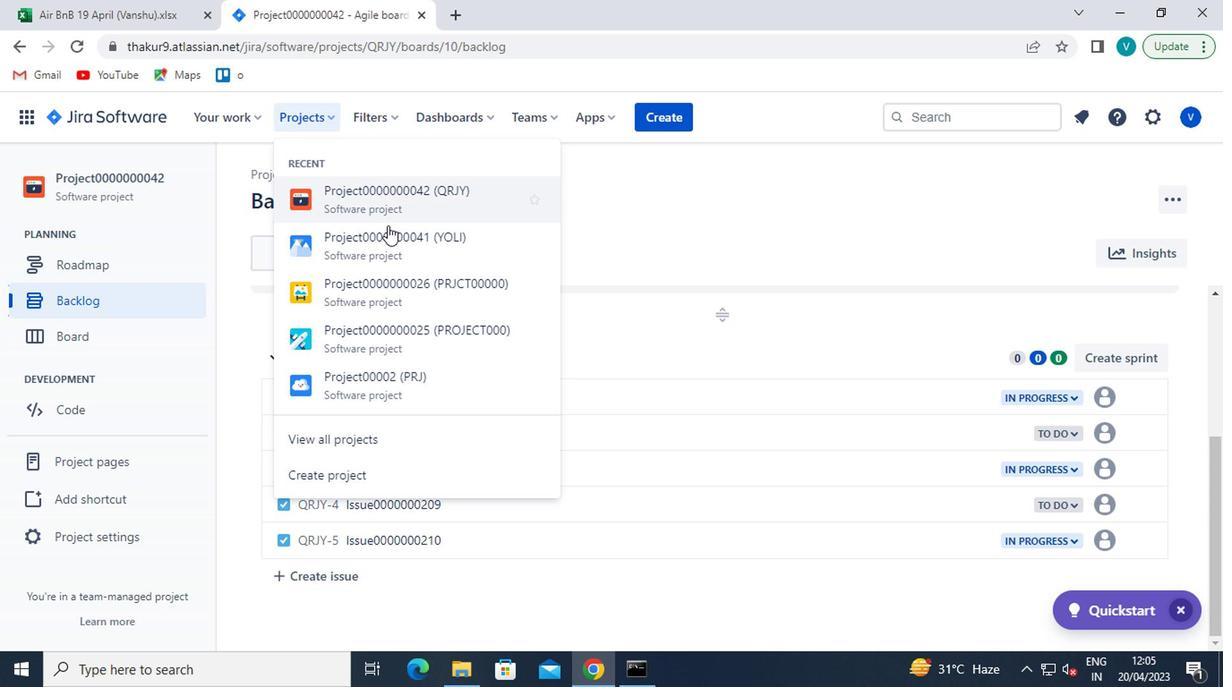 
Action: Mouse pressed left at (387, 238)
Screenshot: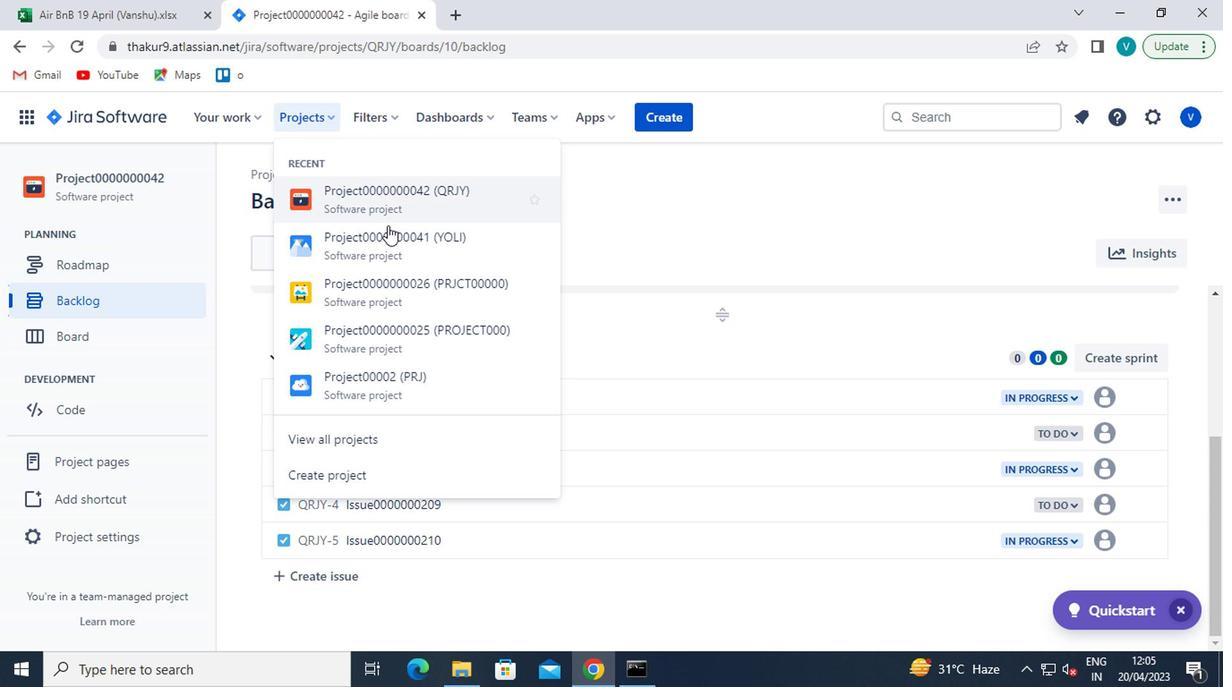 
Action: Mouse moved to (99, 307)
Screenshot: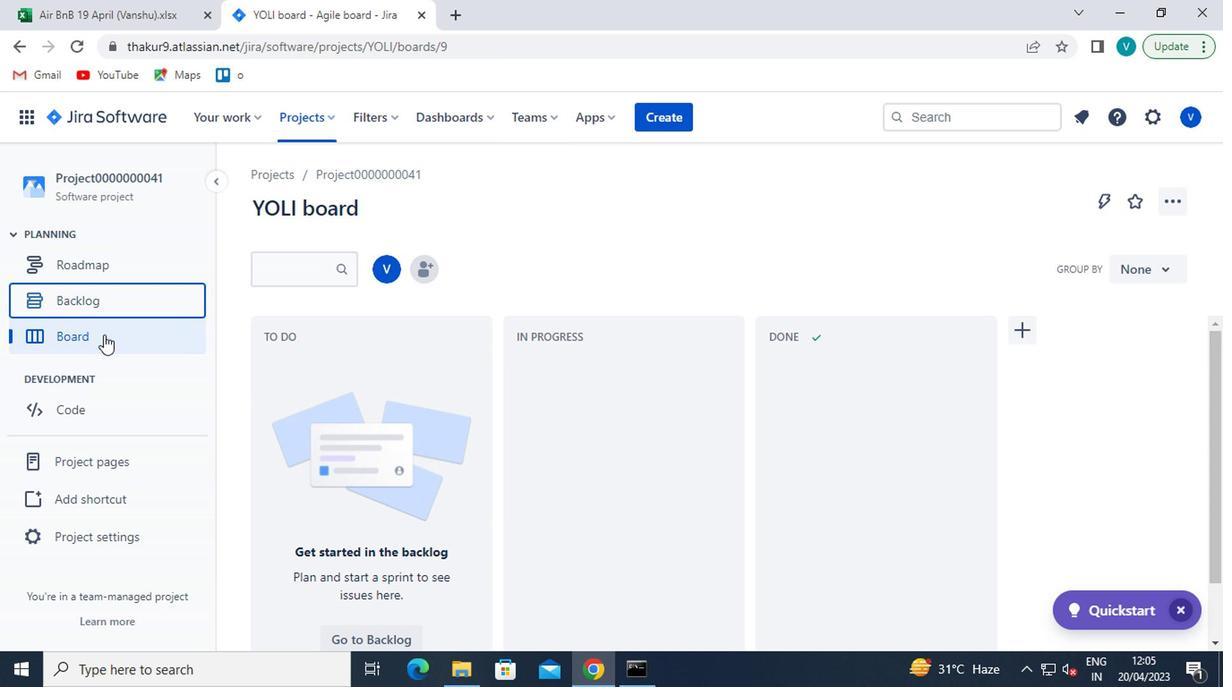 
Action: Mouse pressed left at (99, 307)
Screenshot: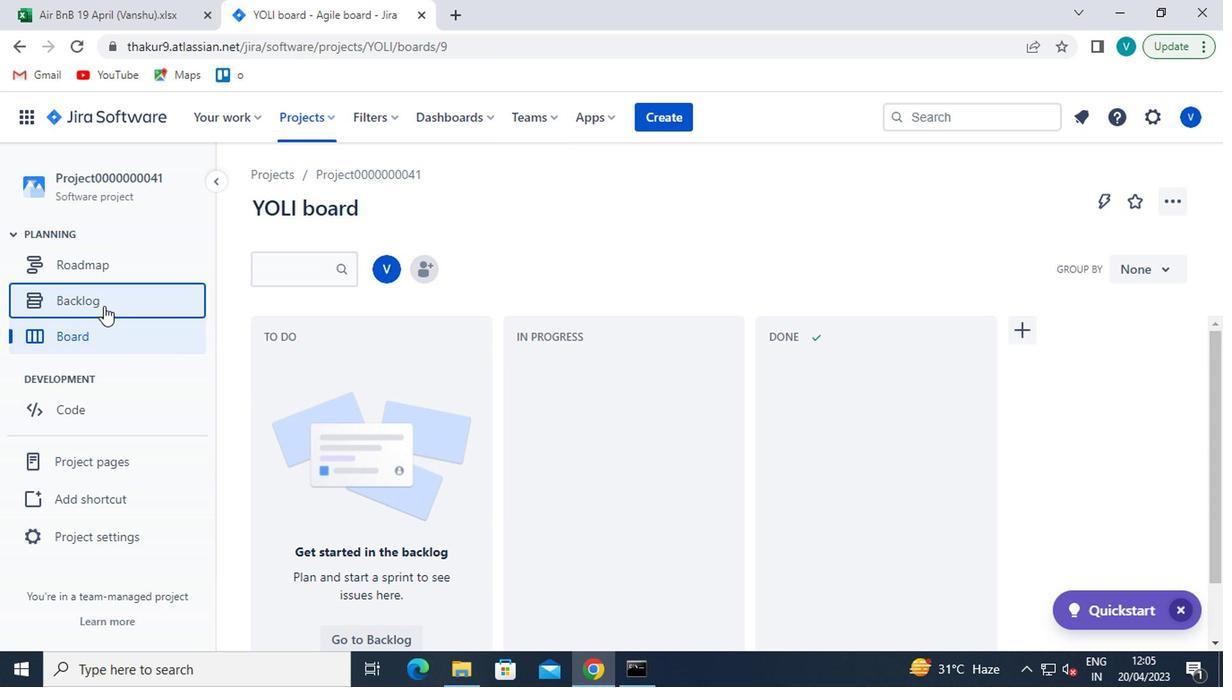 
Action: Mouse moved to (558, 434)
Screenshot: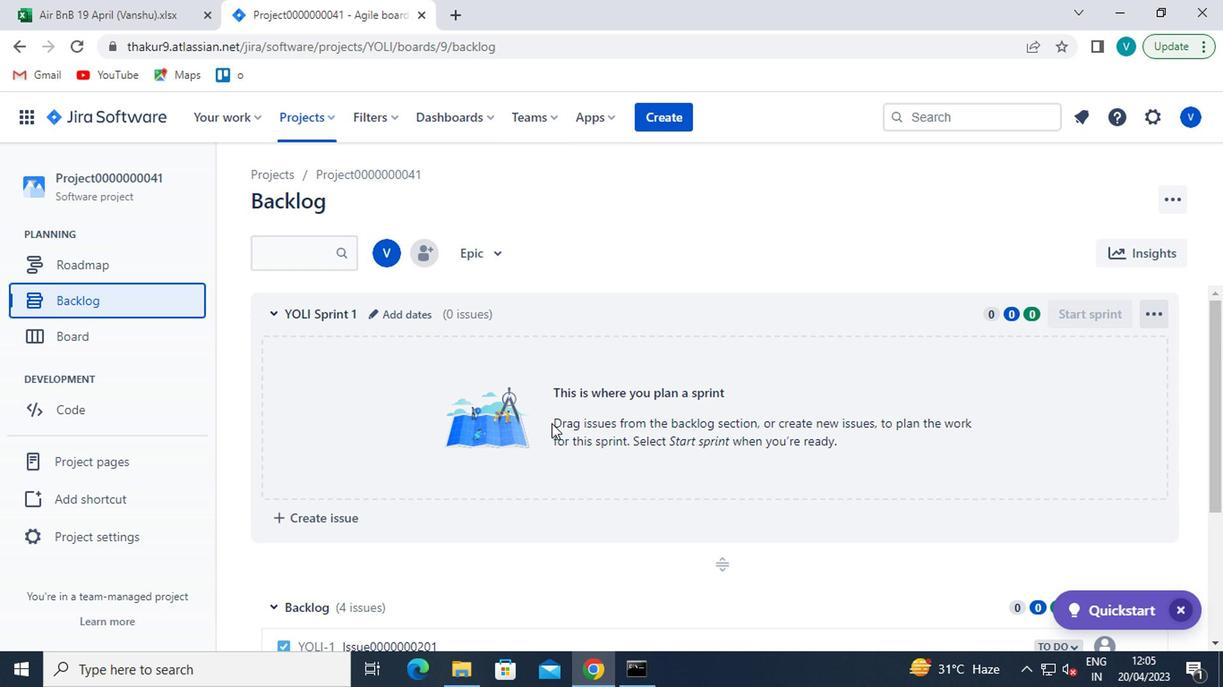 
Action: Mouse scrolled (558, 433) with delta (0, -1)
Screenshot: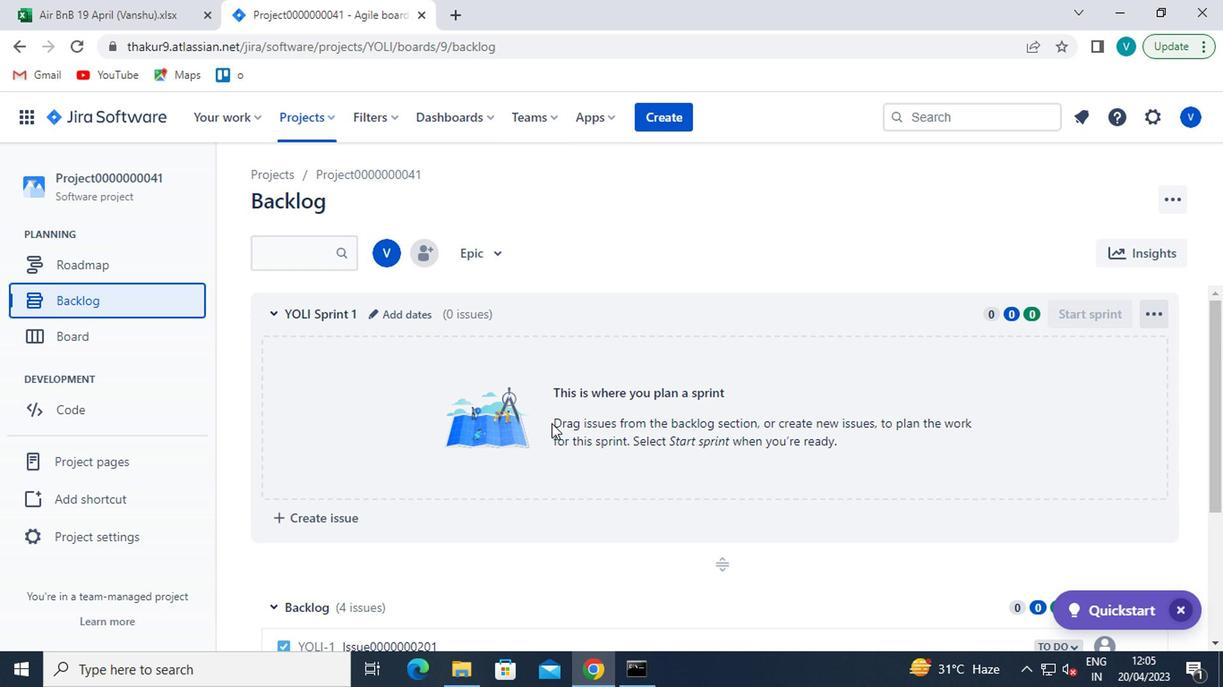 
Action: Mouse moved to (565, 442)
Screenshot: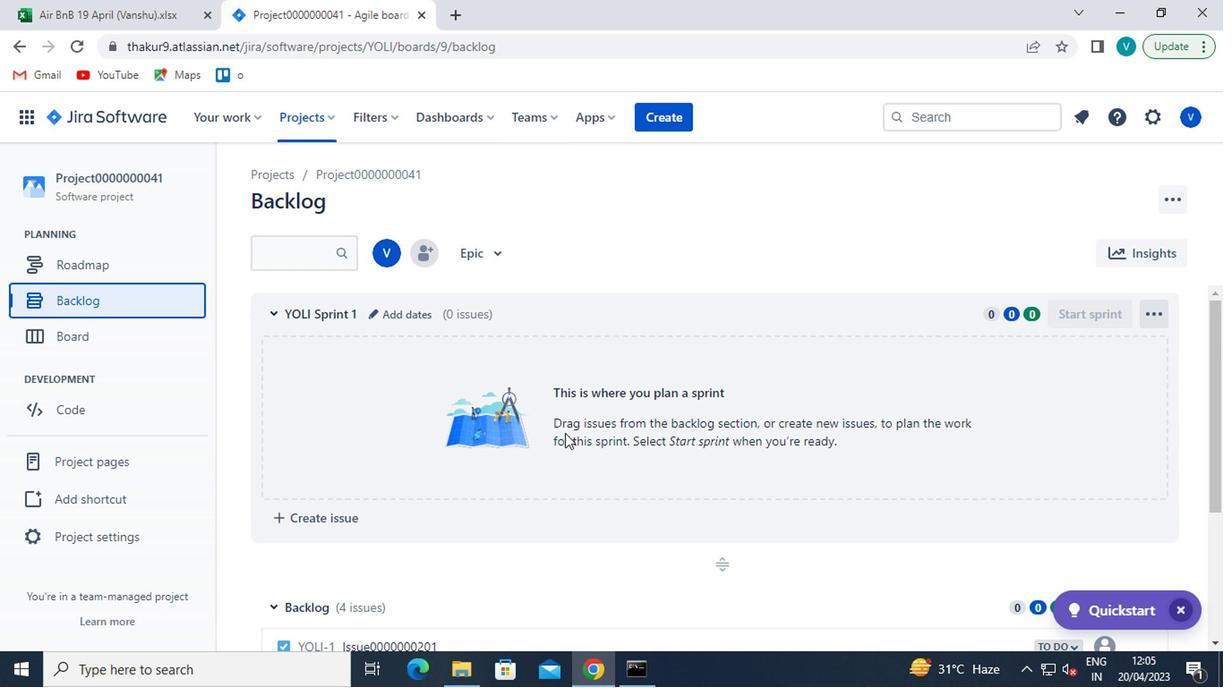 
Action: Mouse scrolled (565, 441) with delta (0, -1)
Screenshot: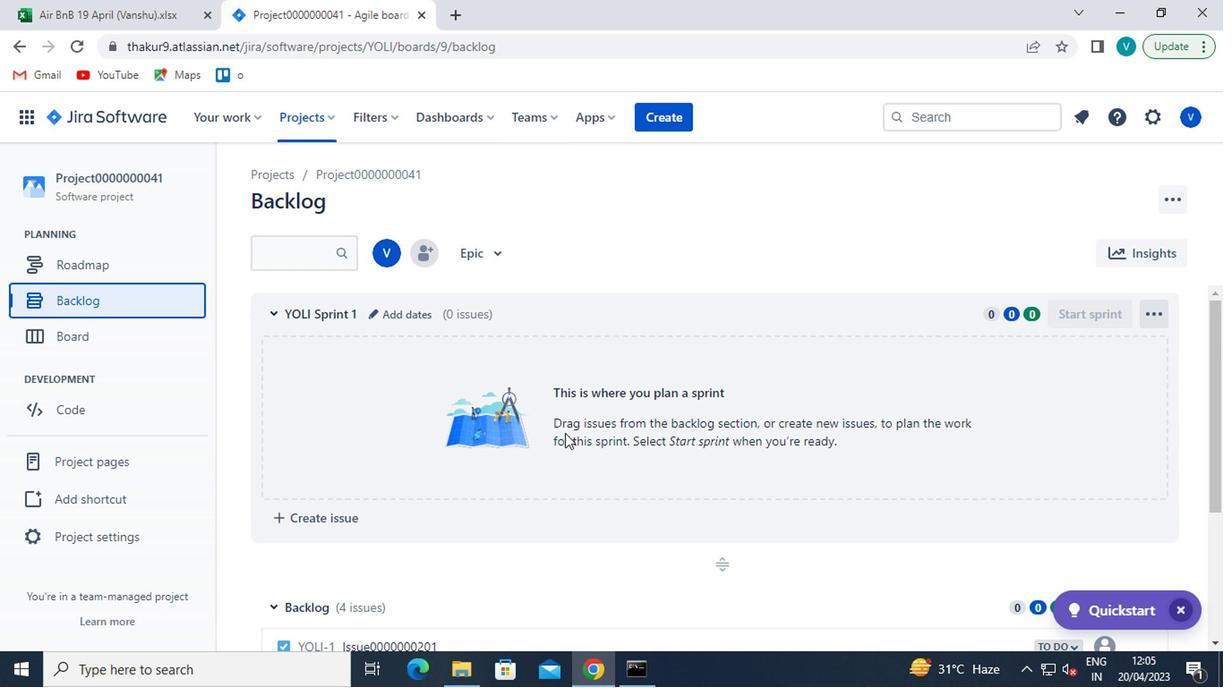 
Action: Mouse moved to (567, 443)
Screenshot: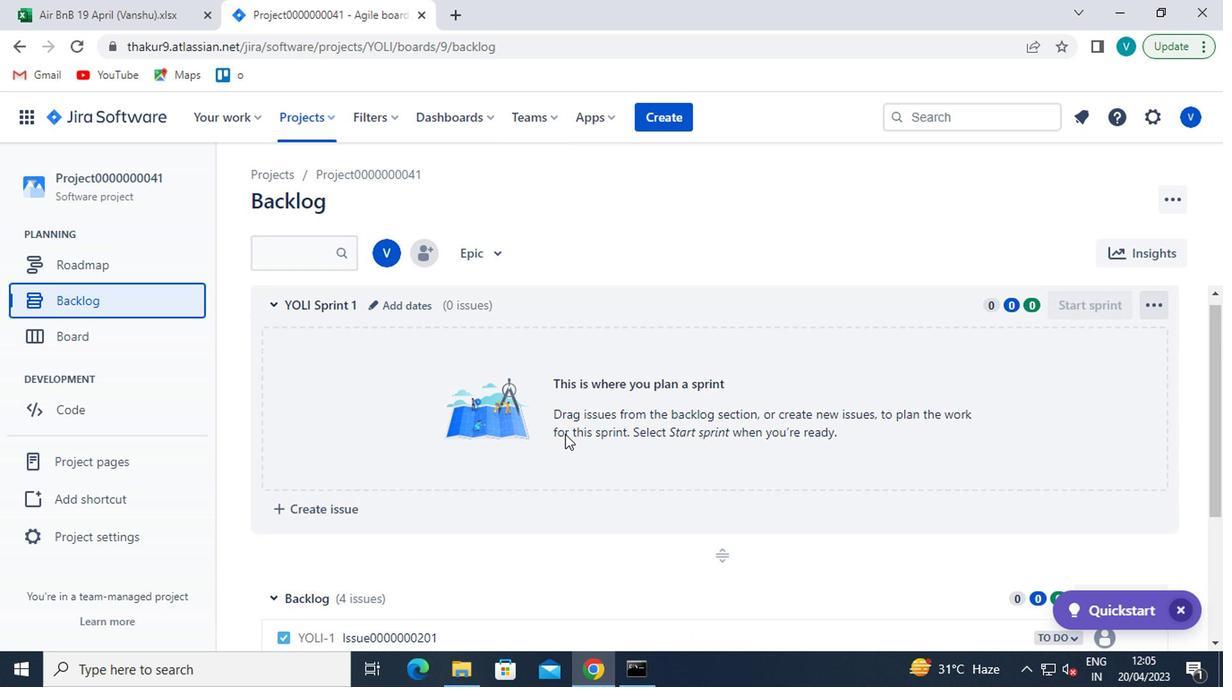 
Action: Mouse scrolled (567, 442) with delta (0, 0)
Screenshot: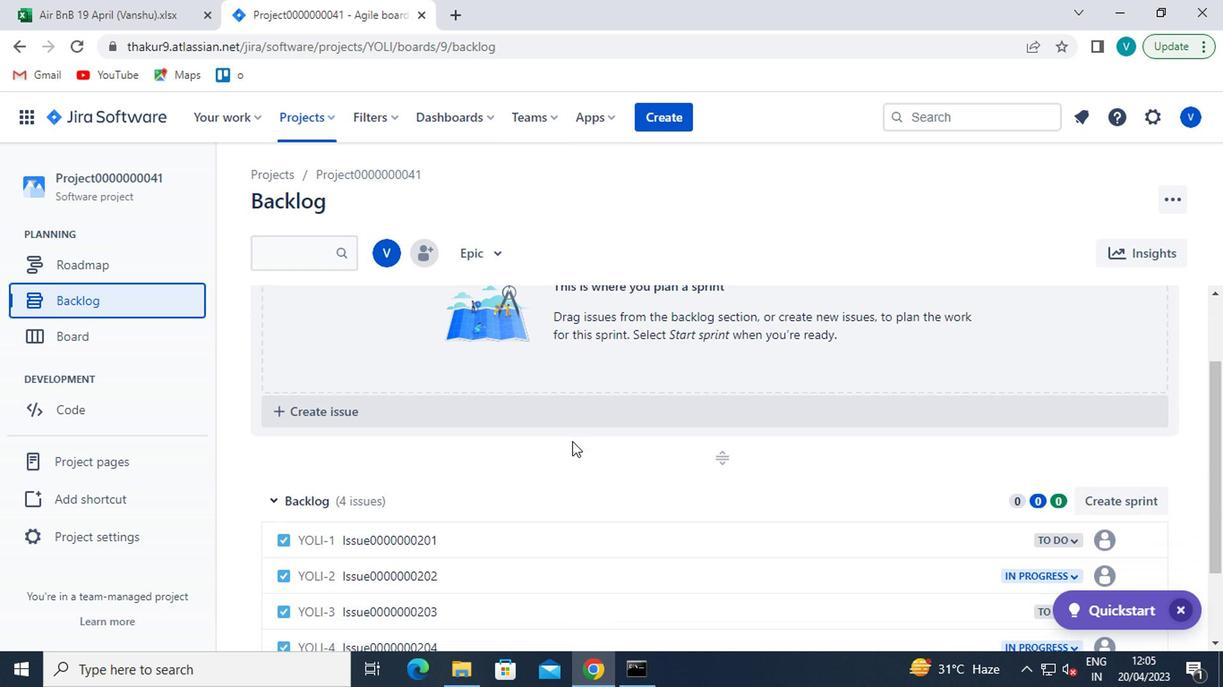 
Action: Mouse moved to (1103, 430)
Screenshot: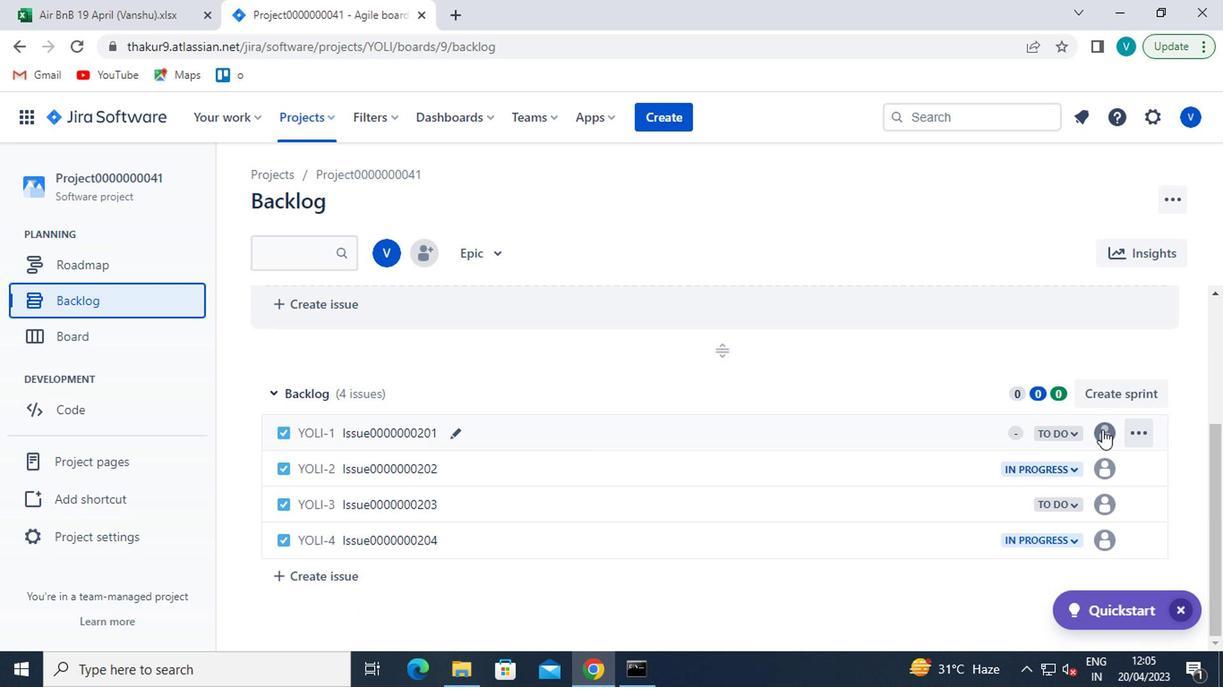 
Action: Mouse pressed left at (1103, 430)
Screenshot: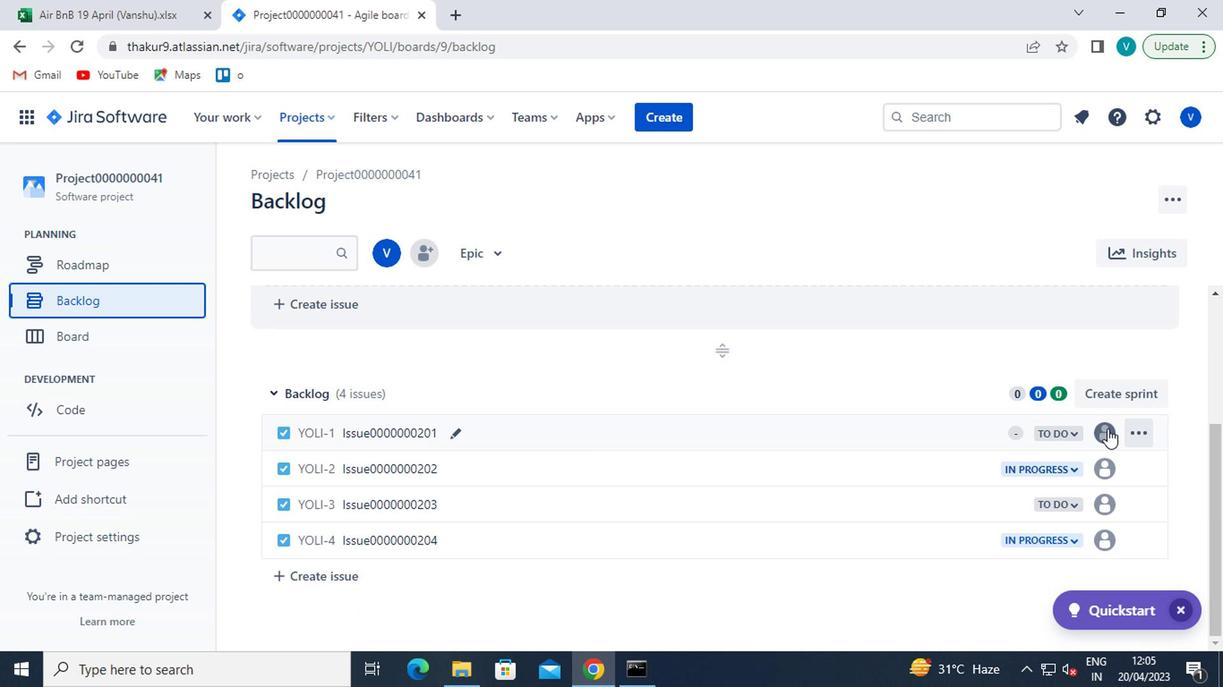 
Action: Mouse moved to (940, 552)
Screenshot: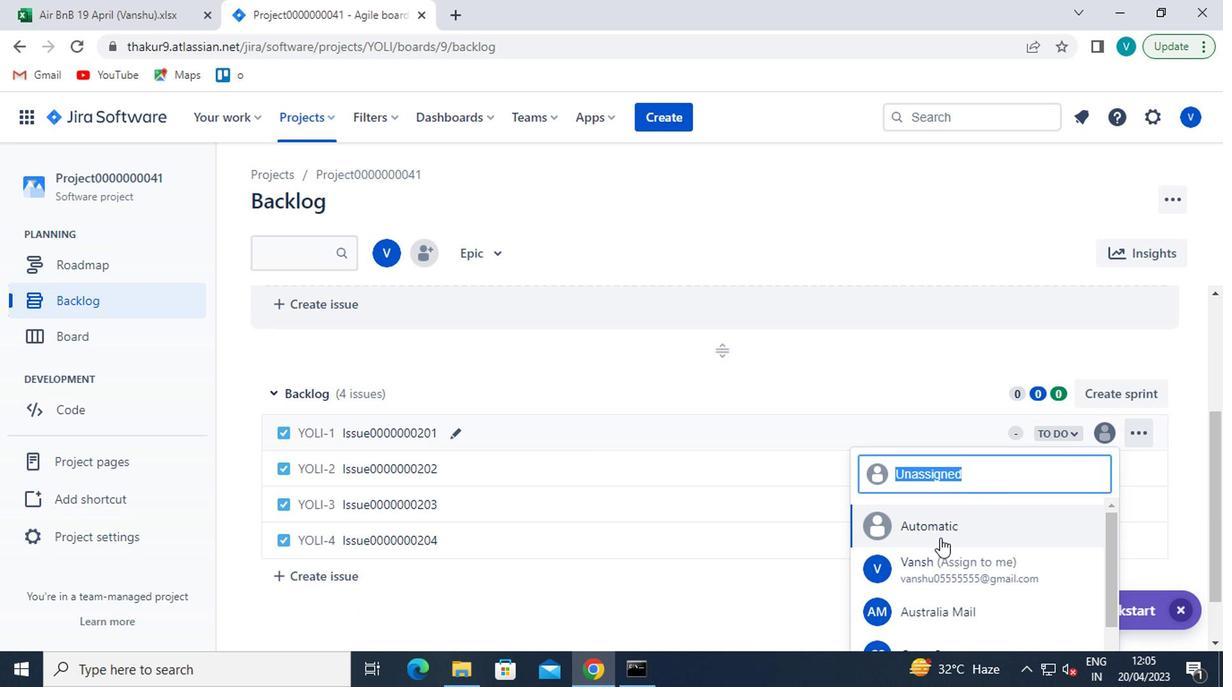 
Action: Mouse scrolled (940, 551) with delta (0, -1)
Screenshot: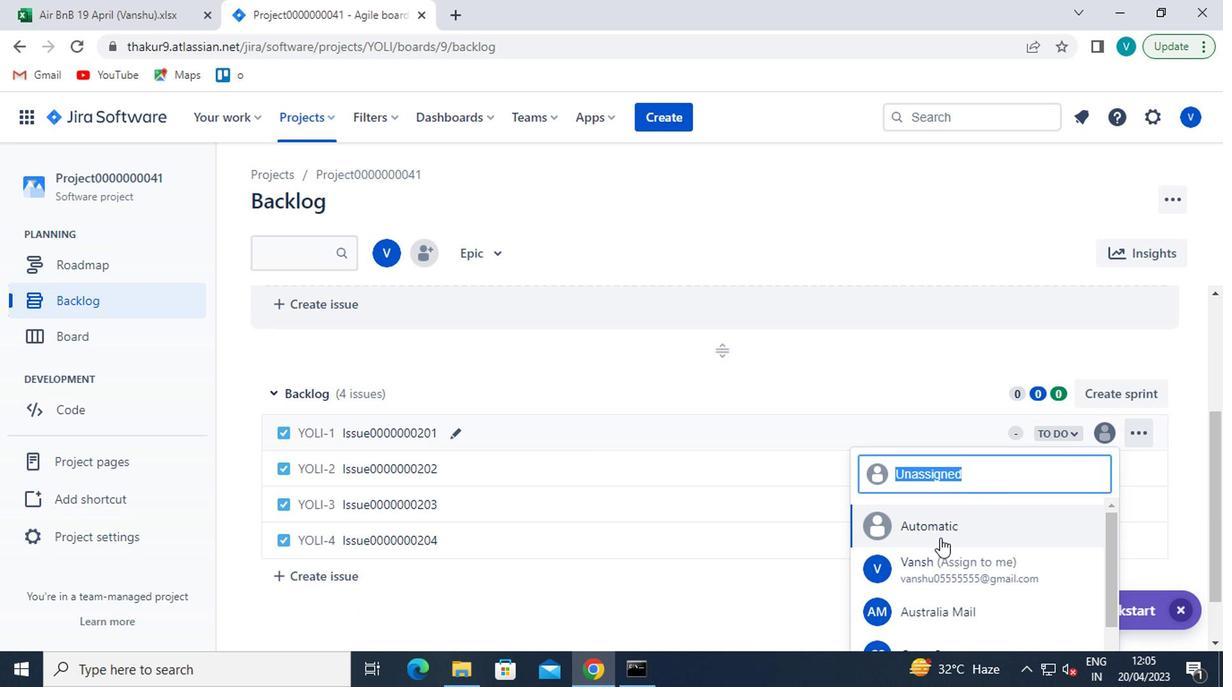 
Action: Mouse moved to (942, 555)
Screenshot: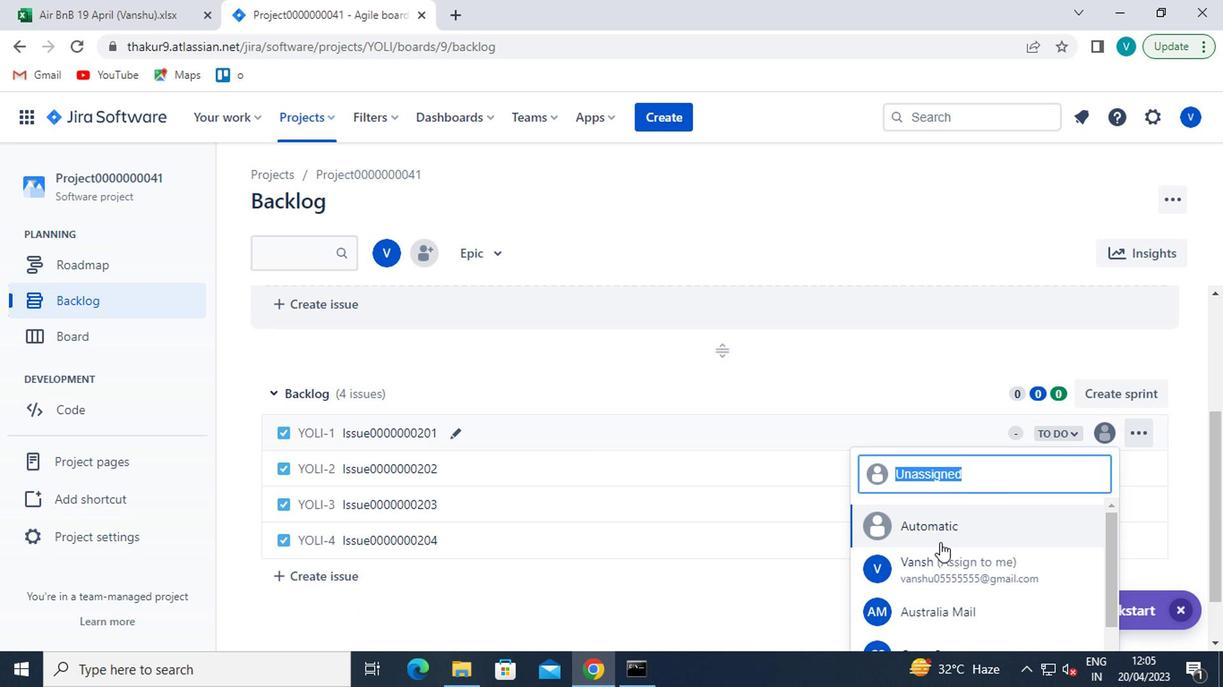 
Action: Mouse scrolled (942, 554) with delta (0, 0)
Screenshot: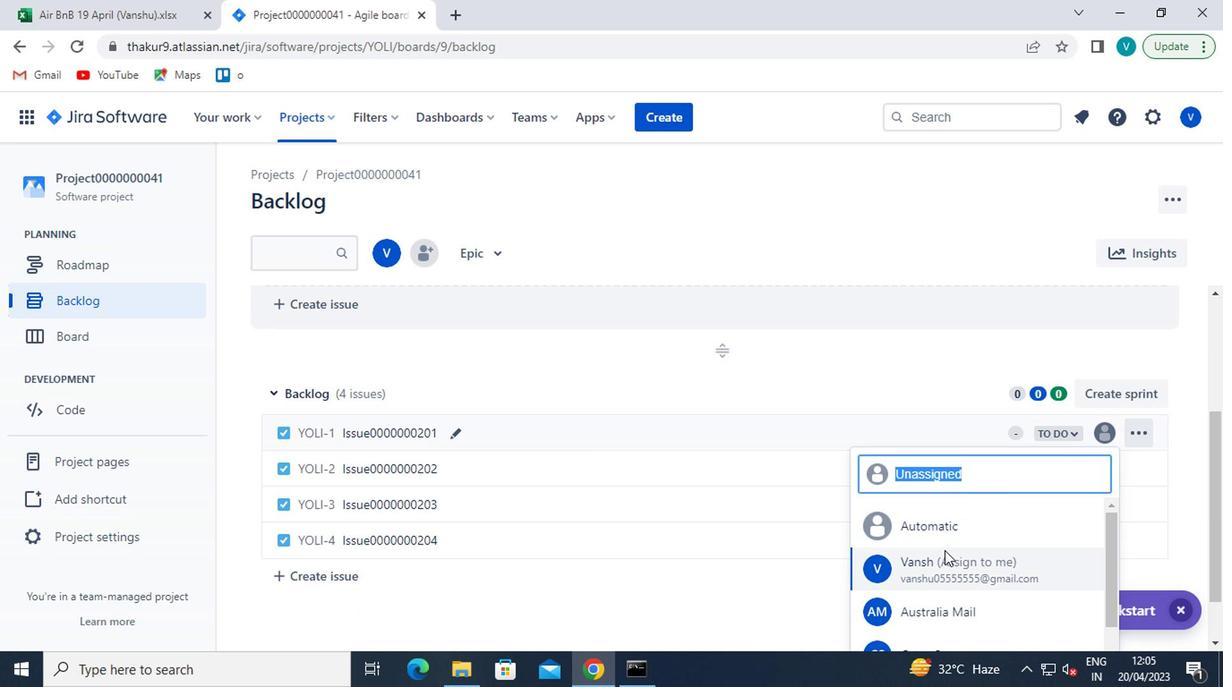 
Action: Mouse scrolled (942, 556) with delta (0, 0)
Screenshot: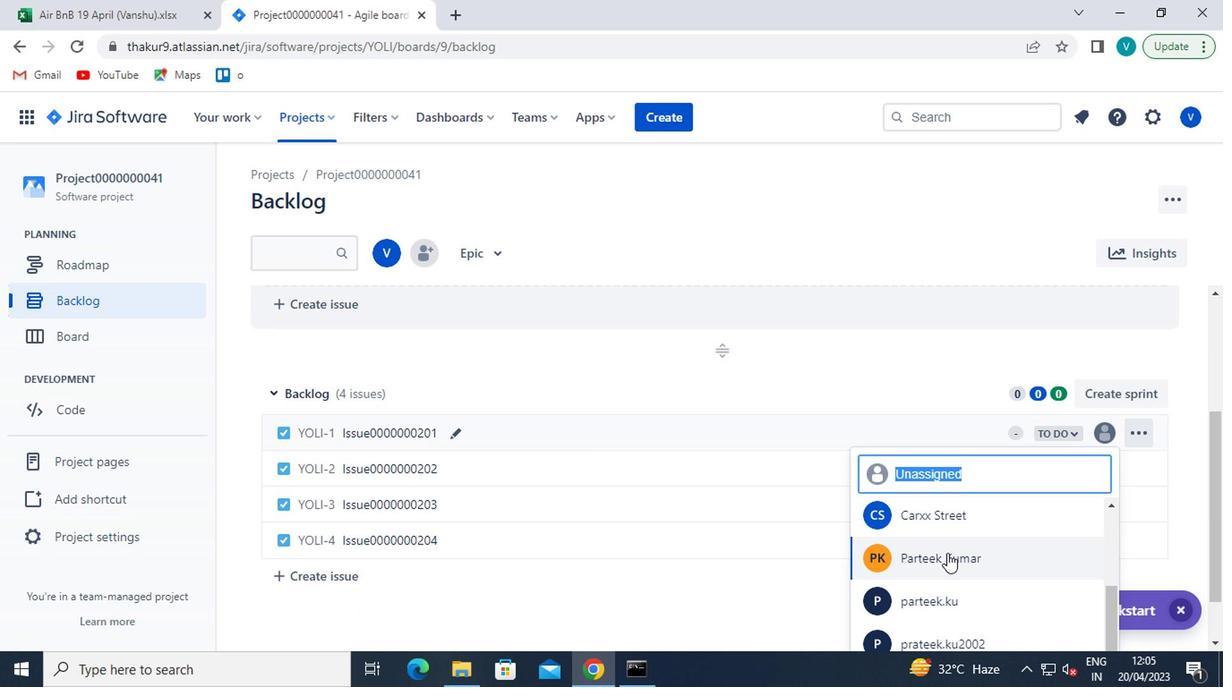 
Action: Mouse moved to (946, 561)
Screenshot: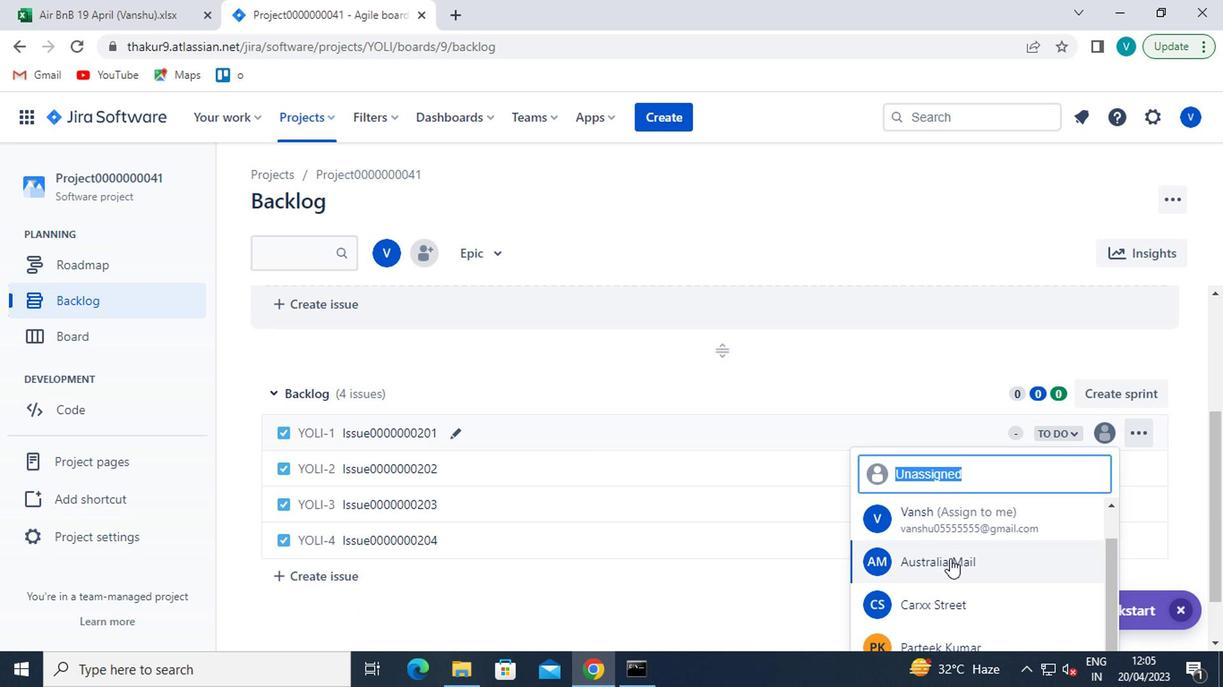 
Action: Mouse pressed left at (946, 561)
Screenshot: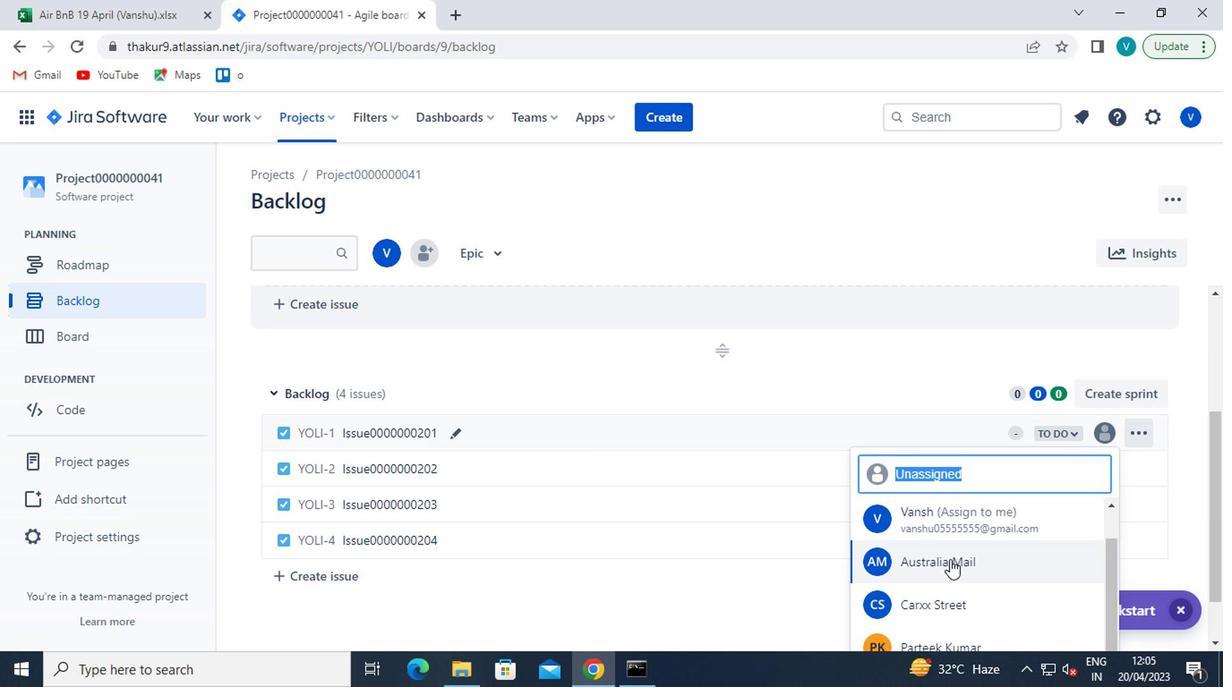 
Action: Mouse moved to (1101, 466)
Screenshot: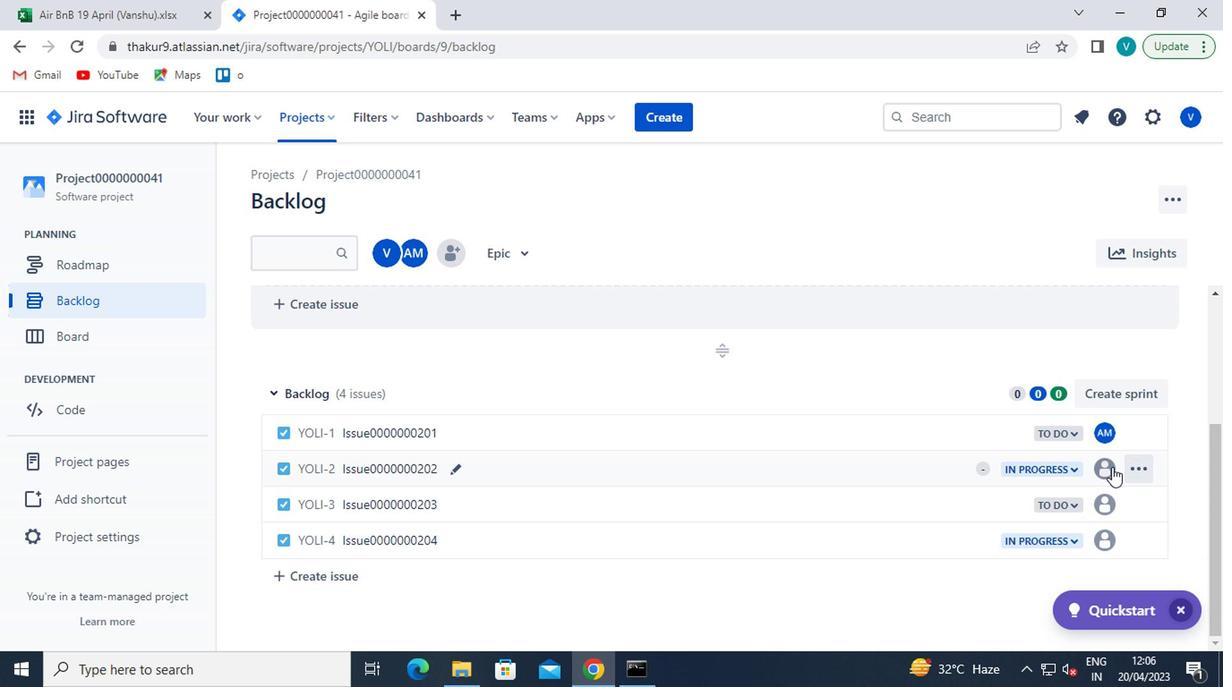 
Action: Mouse pressed left at (1101, 466)
Screenshot: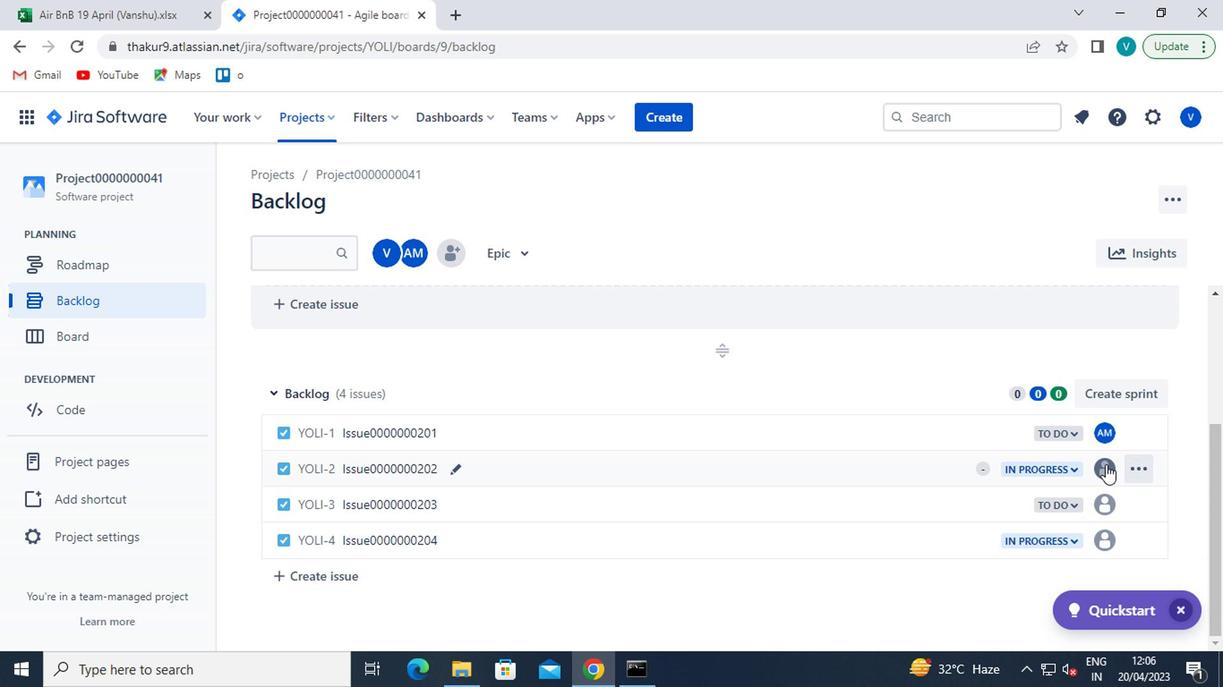
Action: Mouse moved to (946, 606)
Screenshot: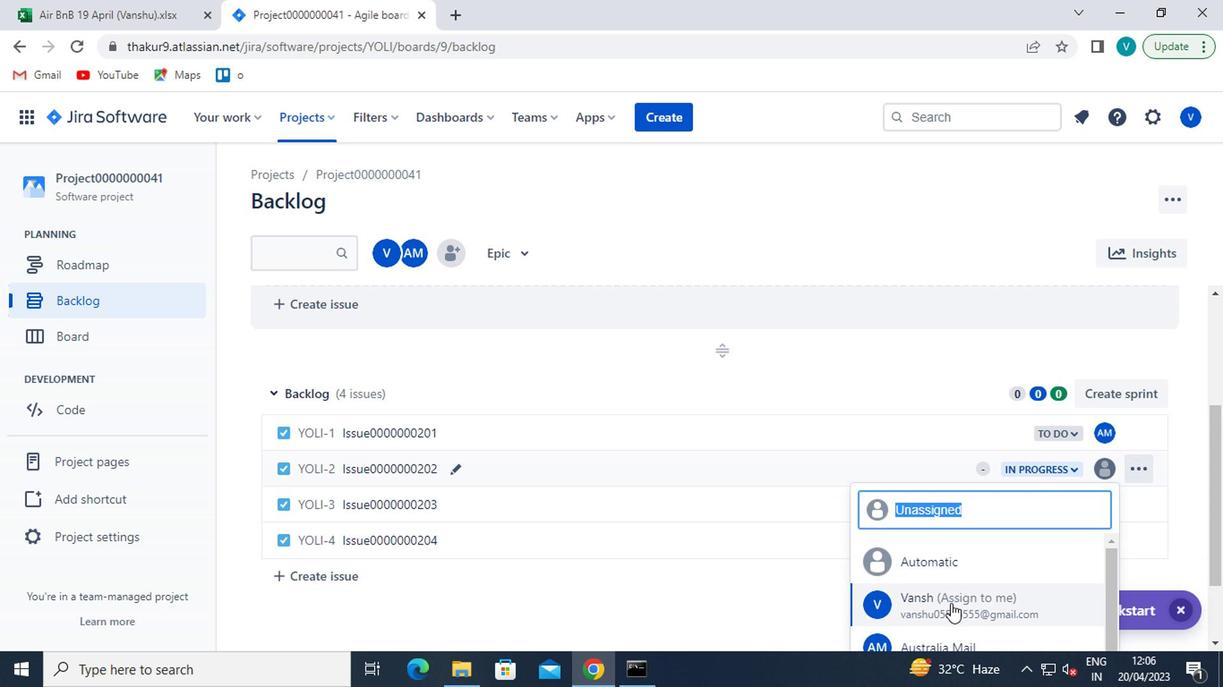 
Action: Mouse scrolled (946, 605) with delta (0, 0)
Screenshot: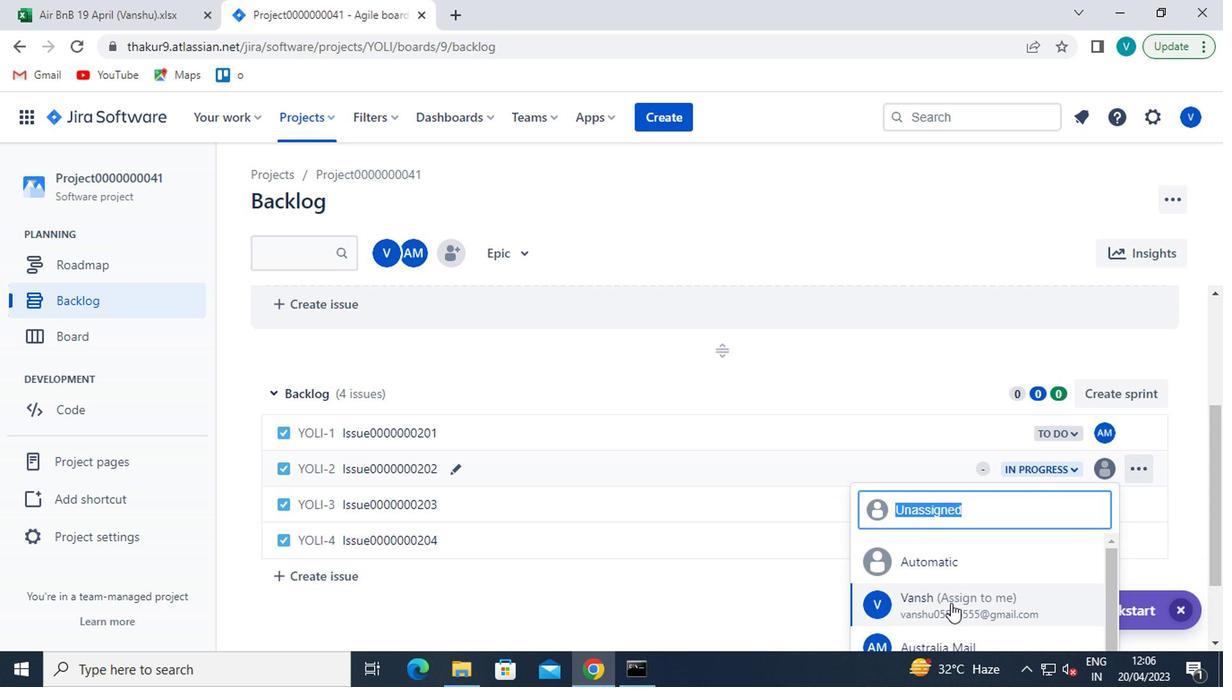 
Action: Mouse moved to (946, 552)
Screenshot: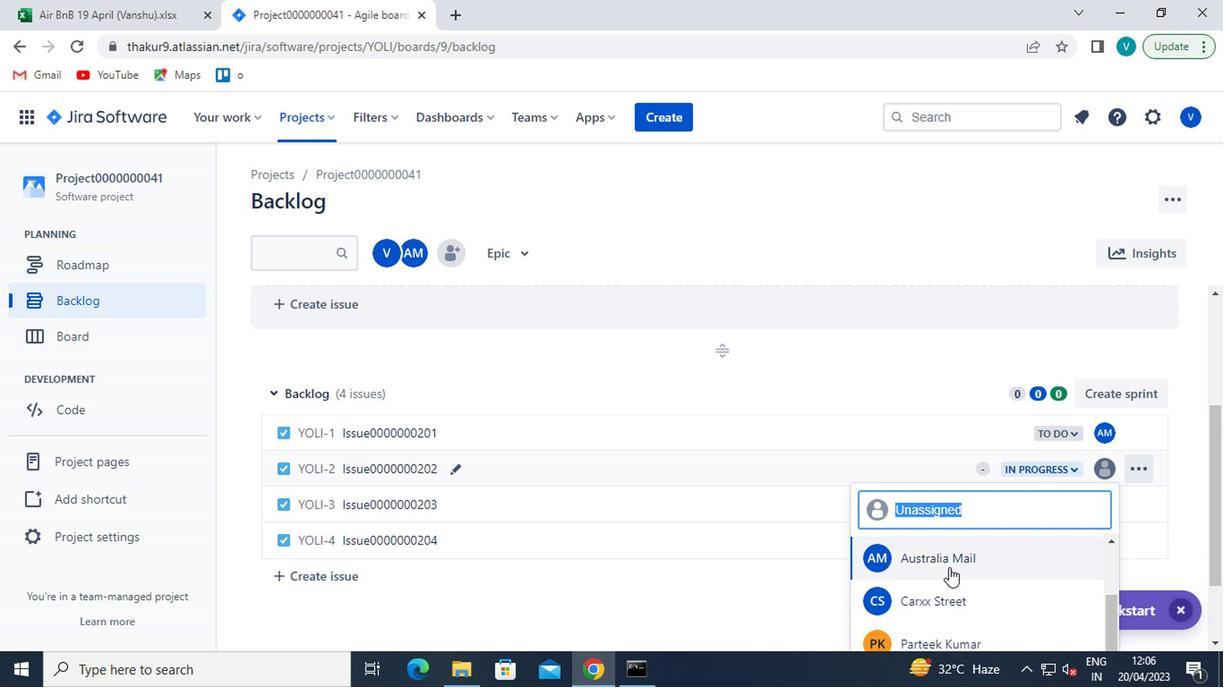 
Action: Mouse pressed left at (946, 552)
Screenshot: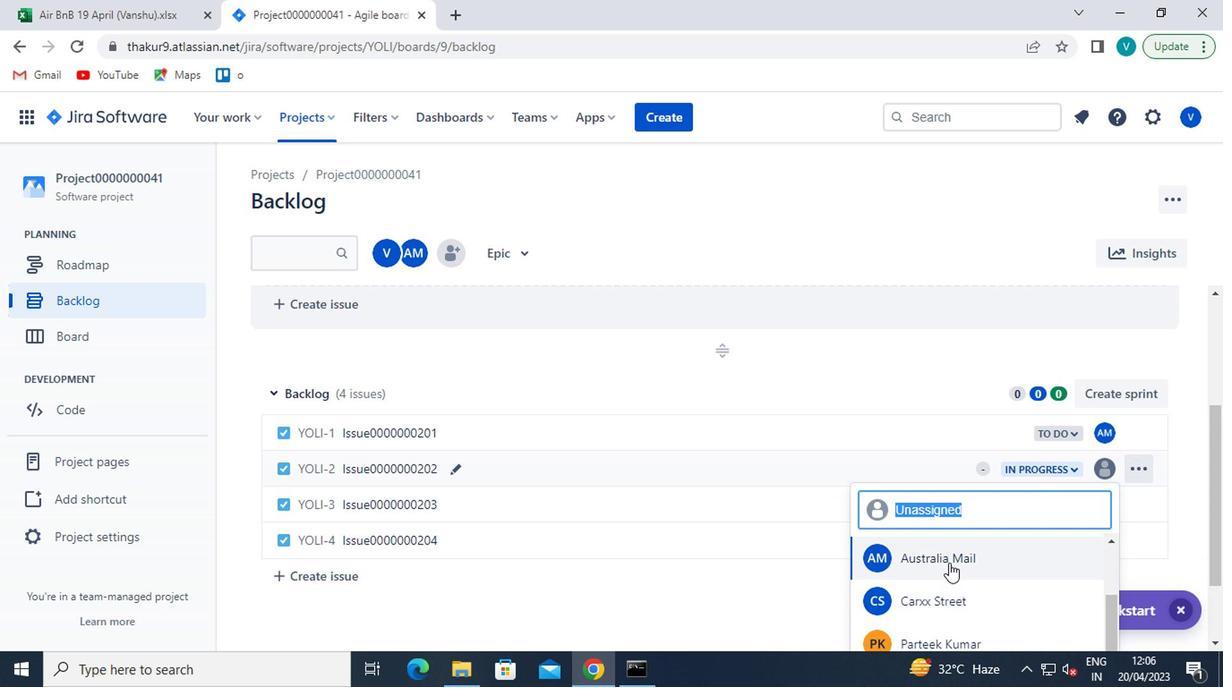 
